 Task: Find connections with filter location Carepa with filter topic #blockchainwith filter profile language French with filter current company Wipro with filter school Delhi Public School, Ranchi with filter industry Hospitals and Health Care with filter service category Customer Service with filter keywords title Hospital Volunteer
Action: Mouse moved to (505, 70)
Screenshot: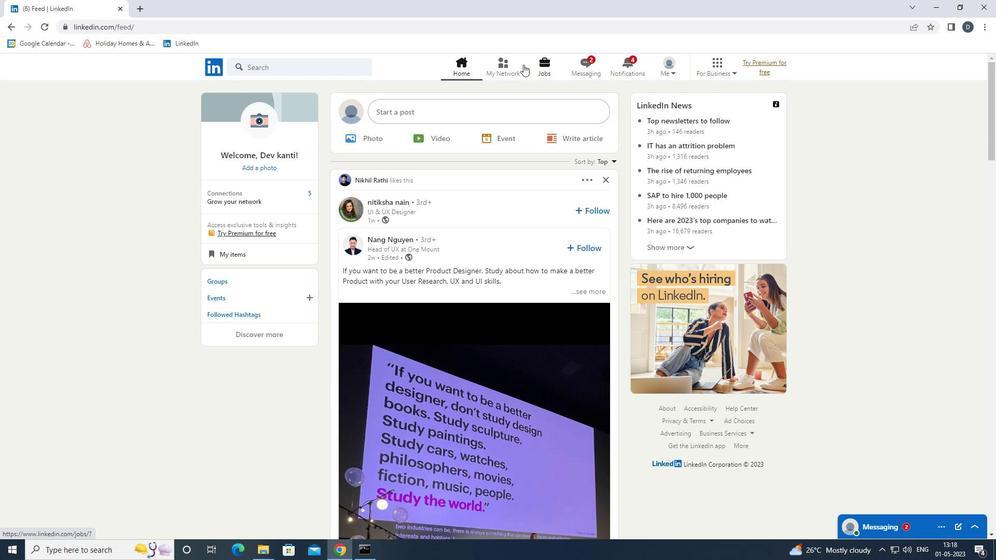 
Action: Mouse pressed left at (505, 70)
Screenshot: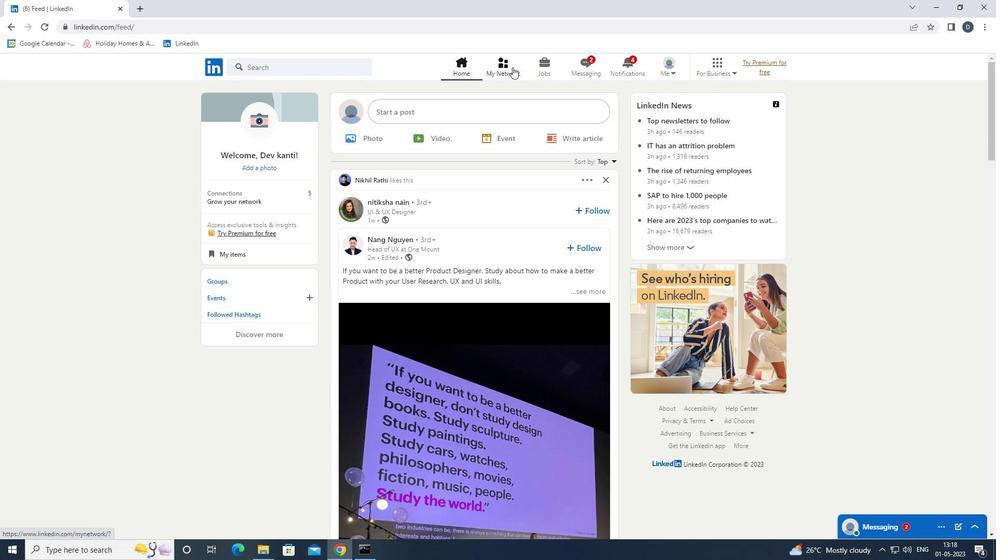 
Action: Mouse moved to (340, 119)
Screenshot: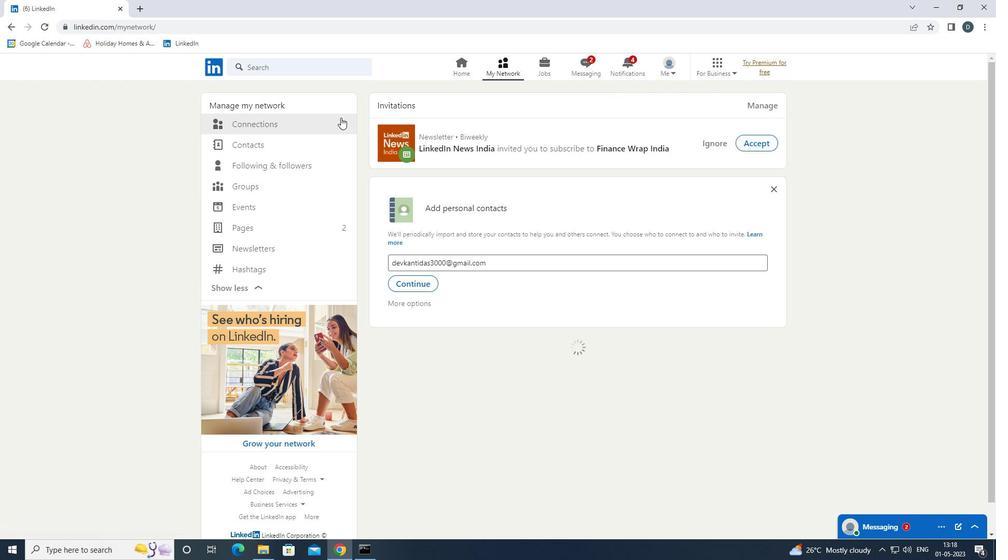 
Action: Mouse pressed left at (340, 119)
Screenshot: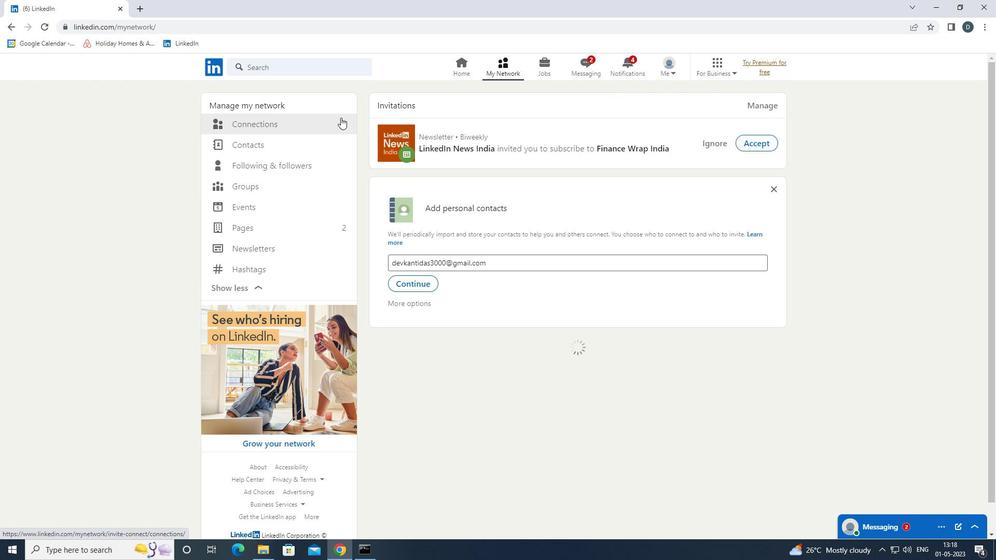 
Action: Mouse moved to (344, 126)
Screenshot: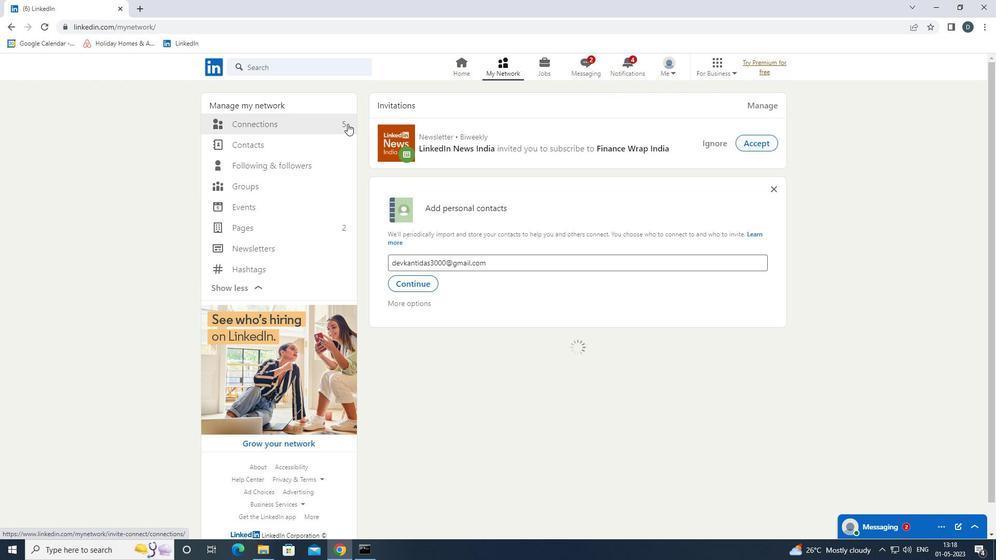 
Action: Mouse pressed left at (344, 126)
Screenshot: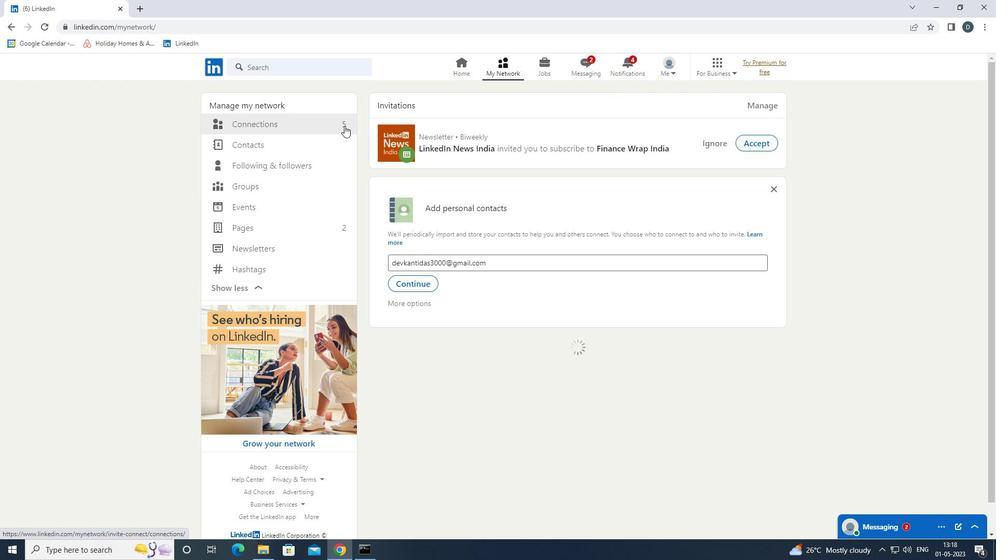 
Action: Mouse moved to (578, 125)
Screenshot: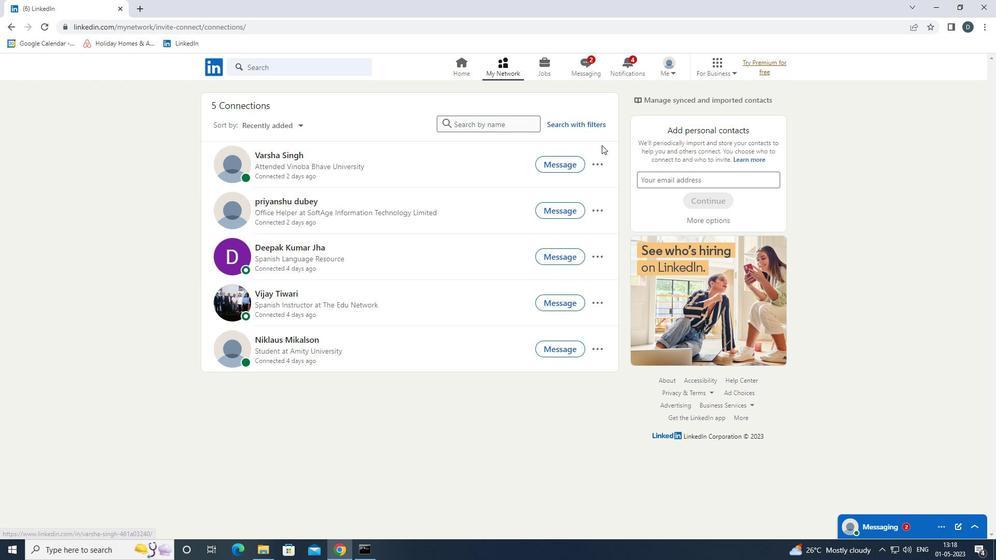 
Action: Mouse pressed left at (578, 125)
Screenshot: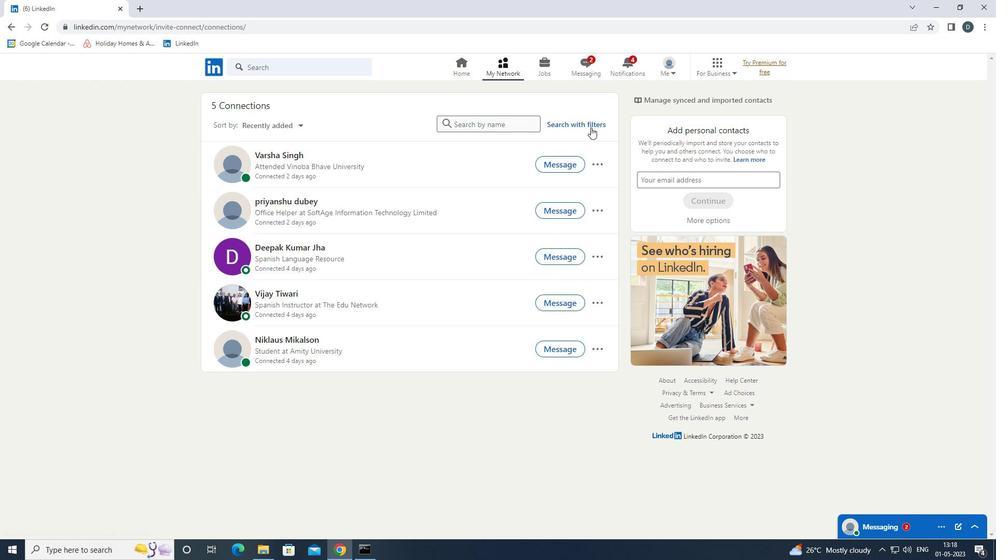 
Action: Mouse moved to (540, 98)
Screenshot: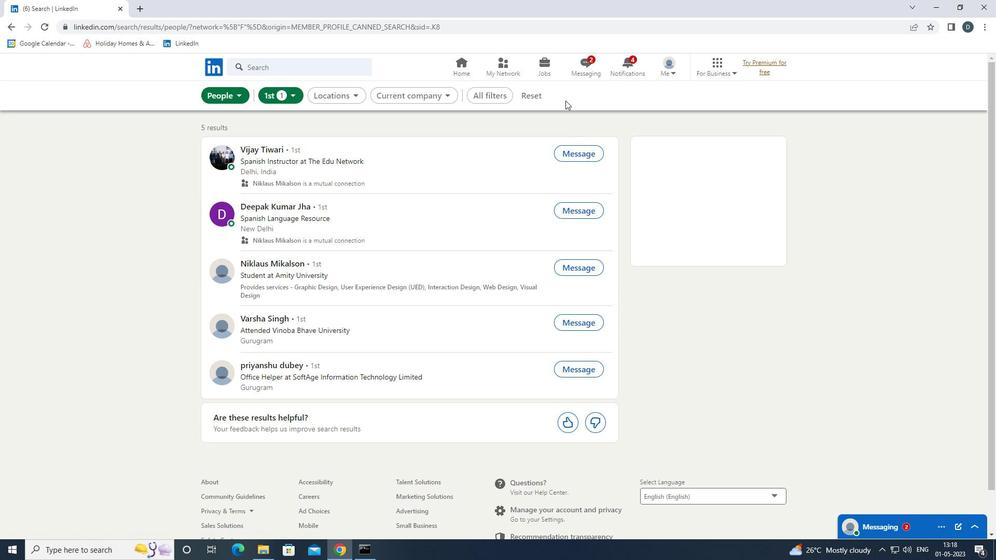 
Action: Mouse pressed left at (540, 98)
Screenshot: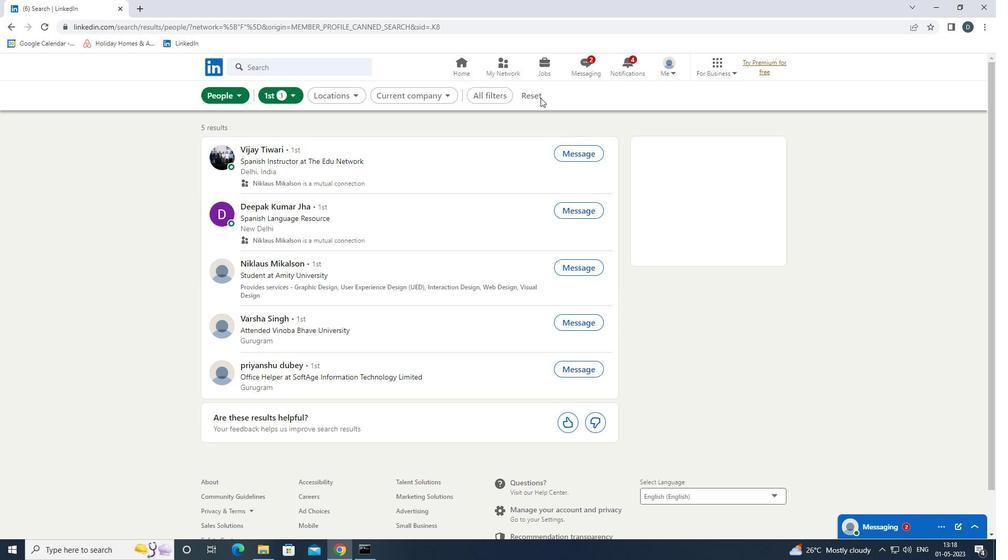 
Action: Mouse moved to (508, 93)
Screenshot: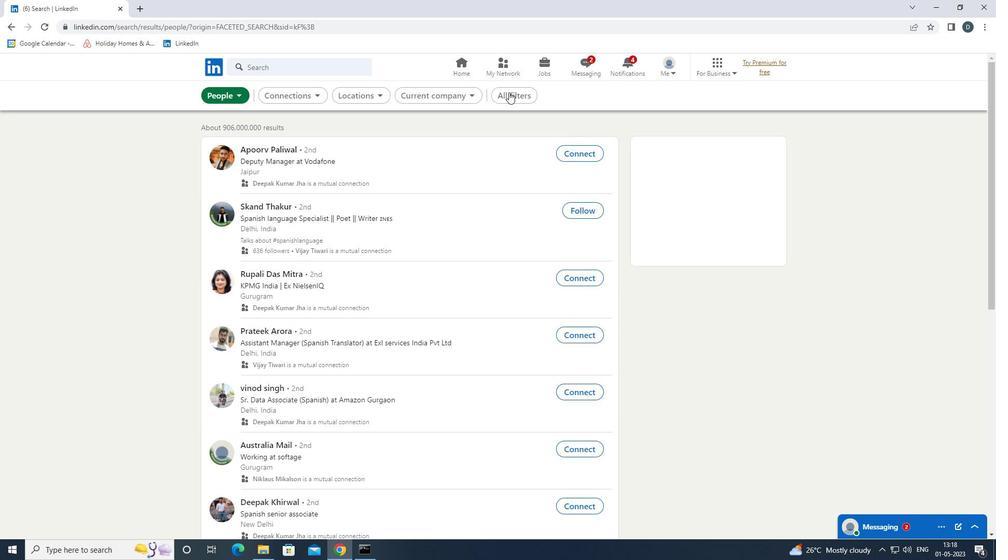 
Action: Mouse pressed left at (508, 93)
Screenshot: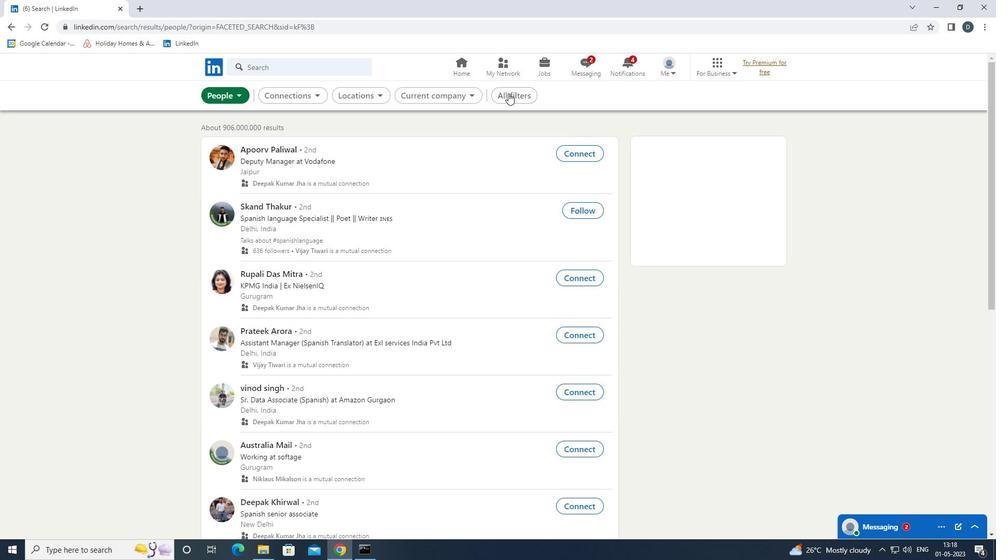 
Action: Mouse moved to (836, 251)
Screenshot: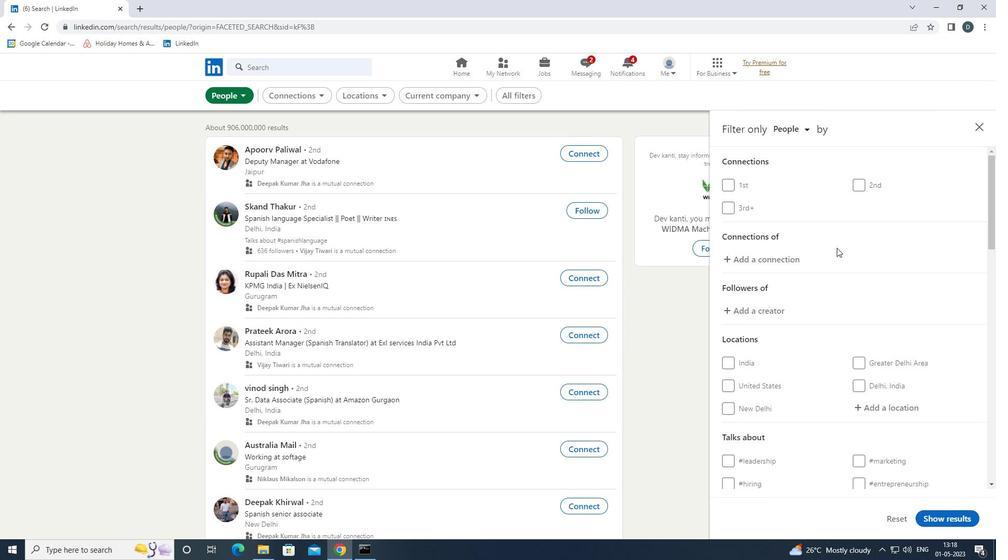 
Action: Mouse scrolled (836, 250) with delta (0, 0)
Screenshot: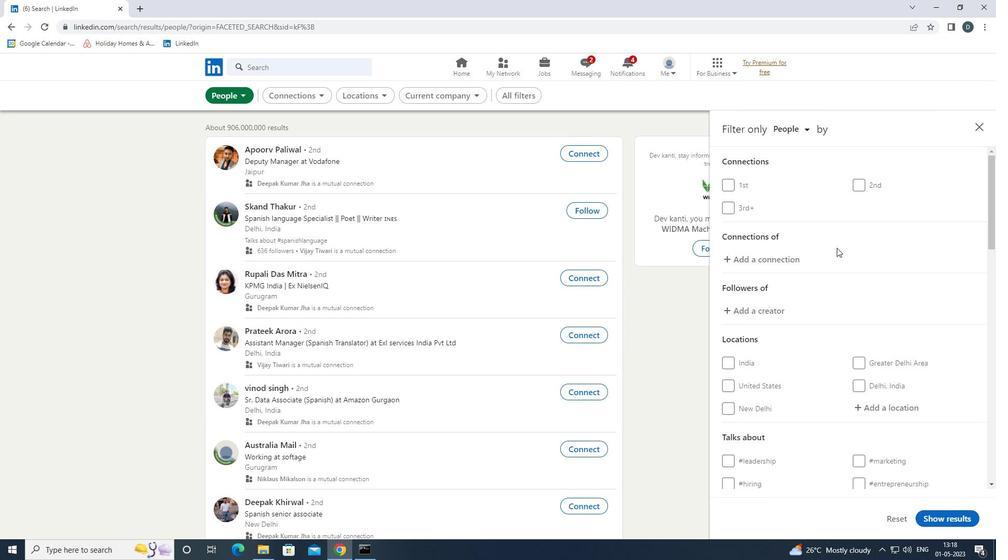 
Action: Mouse moved to (836, 253)
Screenshot: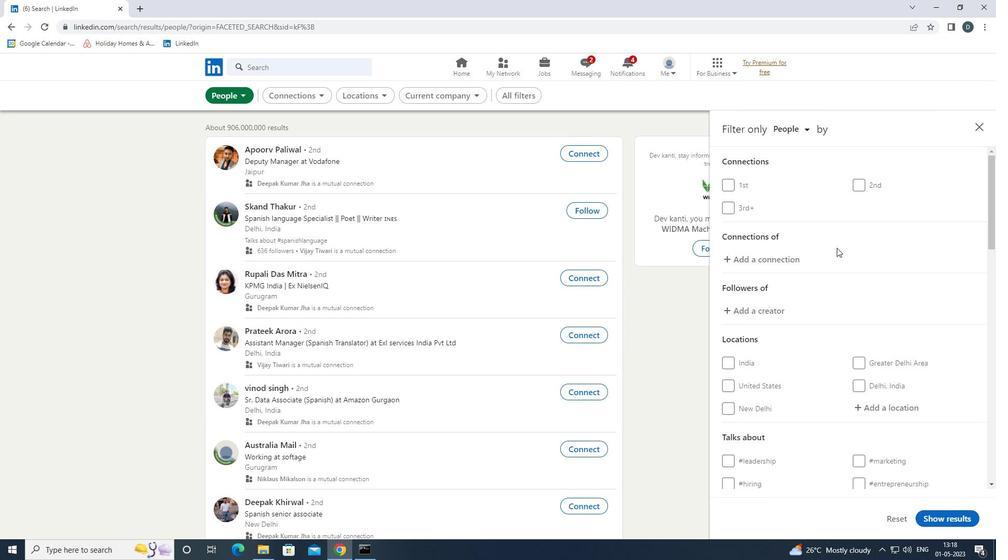 
Action: Mouse scrolled (836, 252) with delta (0, 0)
Screenshot: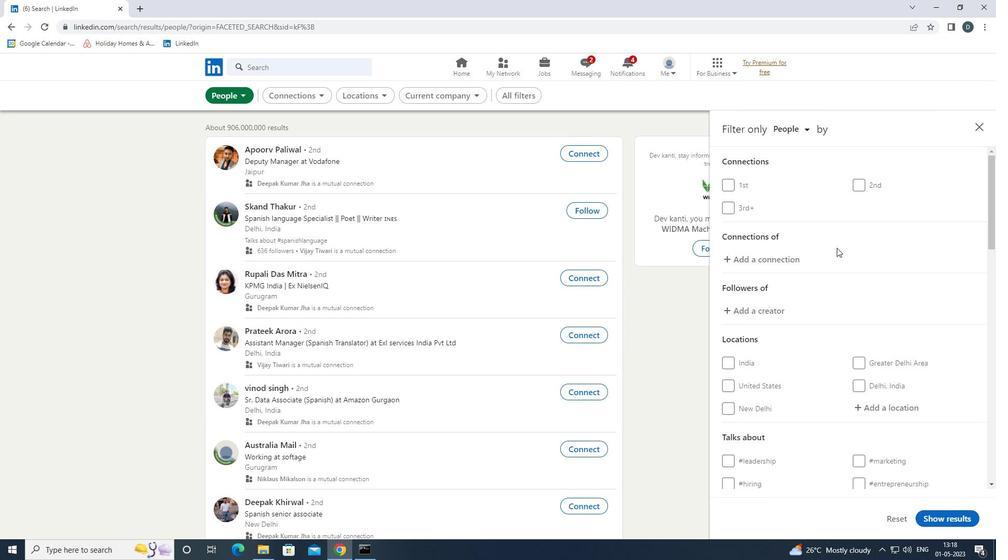 
Action: Mouse moved to (836, 254)
Screenshot: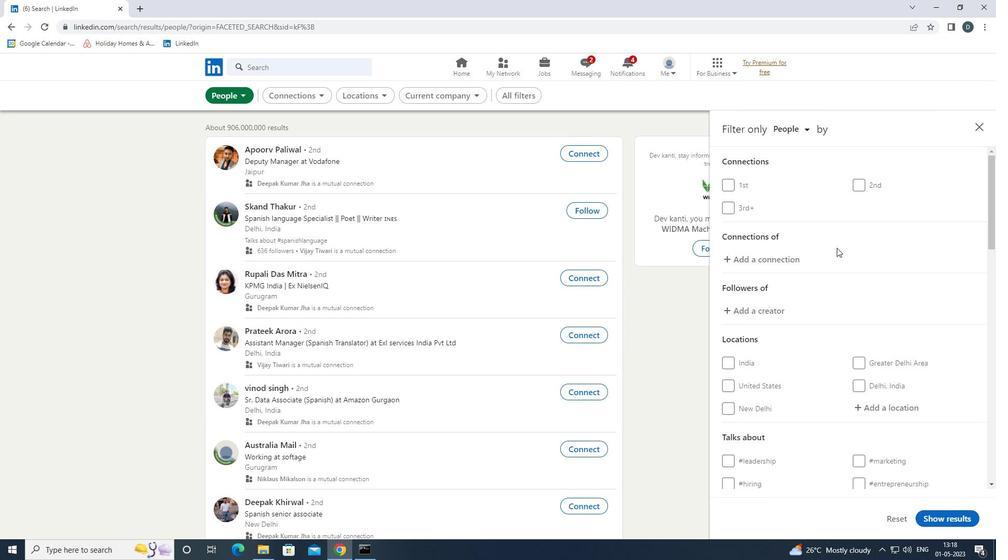 
Action: Mouse scrolled (836, 254) with delta (0, 0)
Screenshot: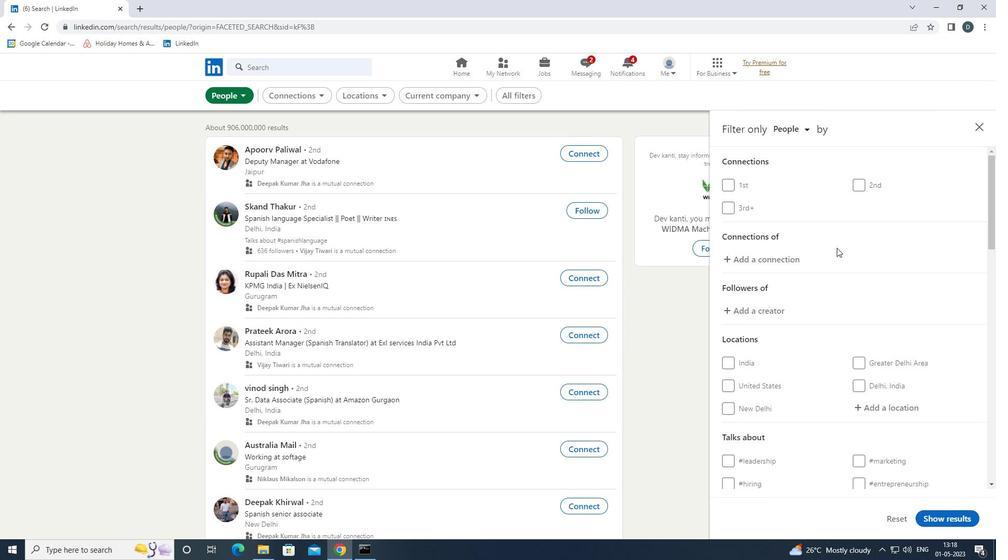 
Action: Mouse moved to (909, 240)
Screenshot: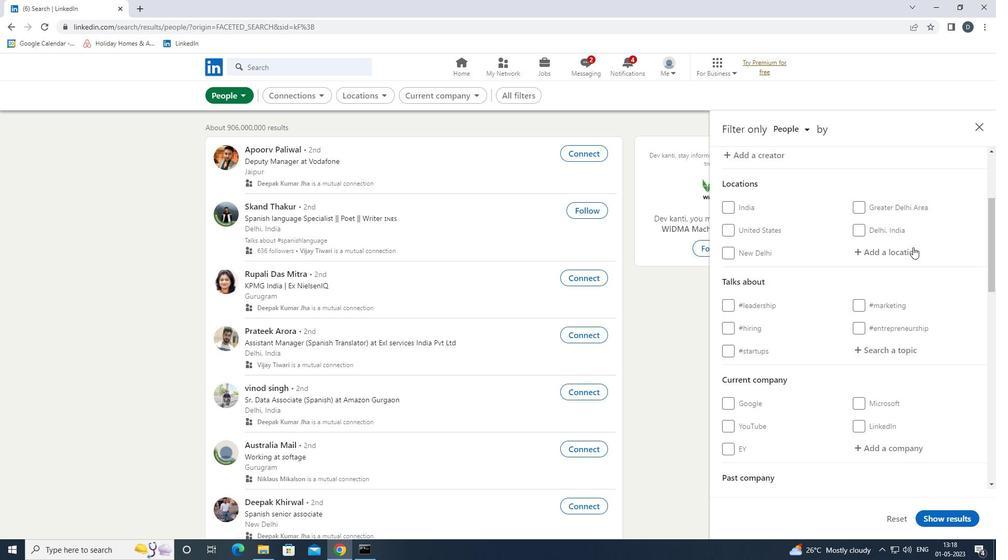 
Action: Mouse pressed left at (909, 240)
Screenshot: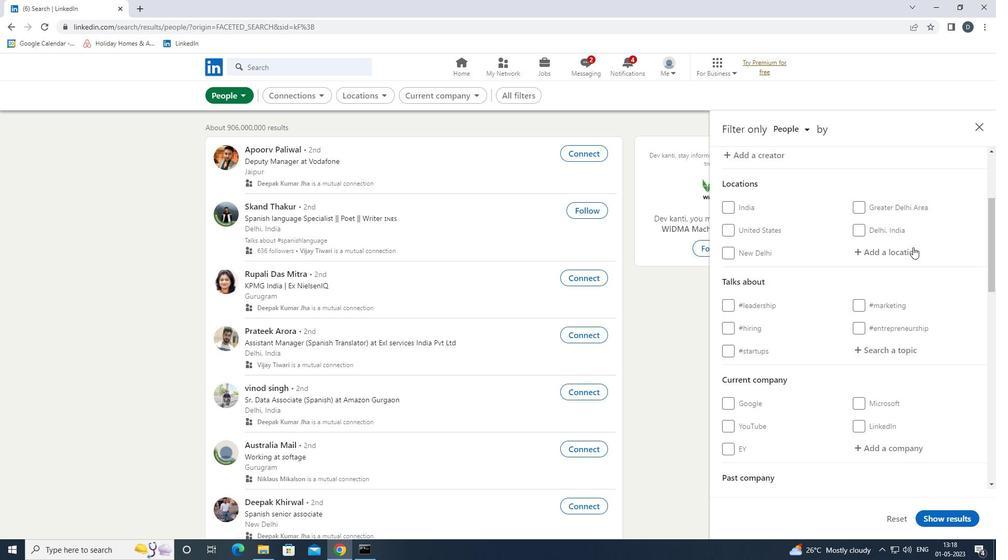 
Action: Mouse moved to (899, 254)
Screenshot: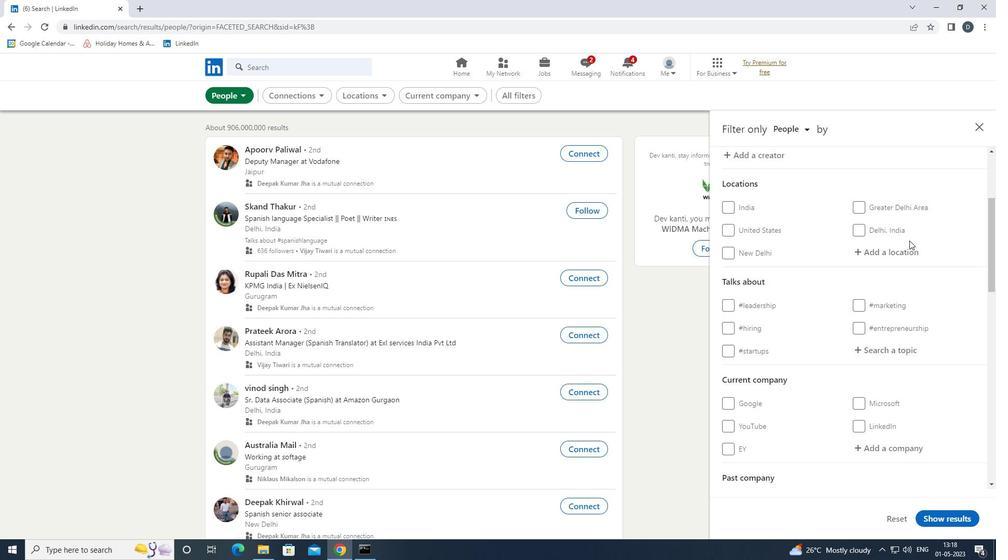 
Action: Mouse pressed left at (899, 254)
Screenshot: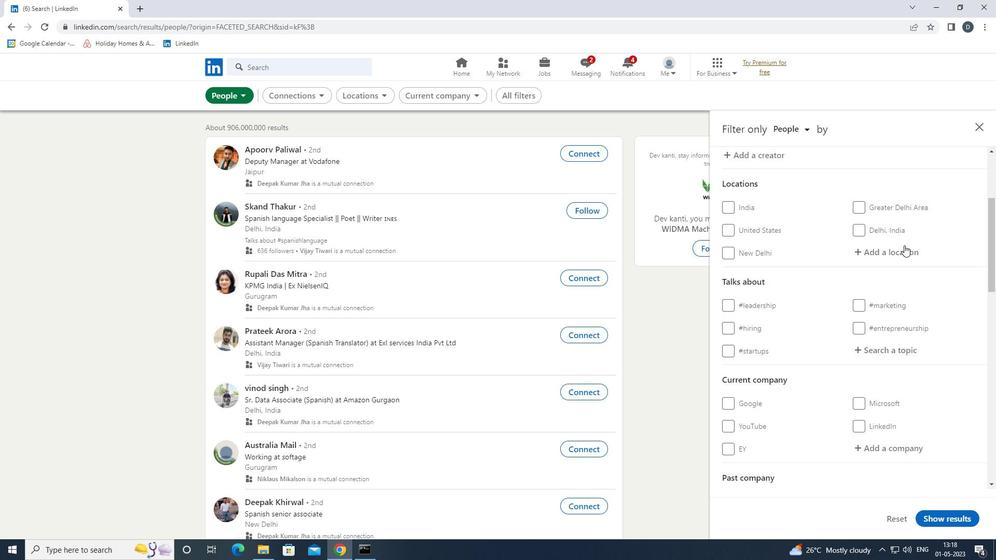
Action: Mouse moved to (897, 256)
Screenshot: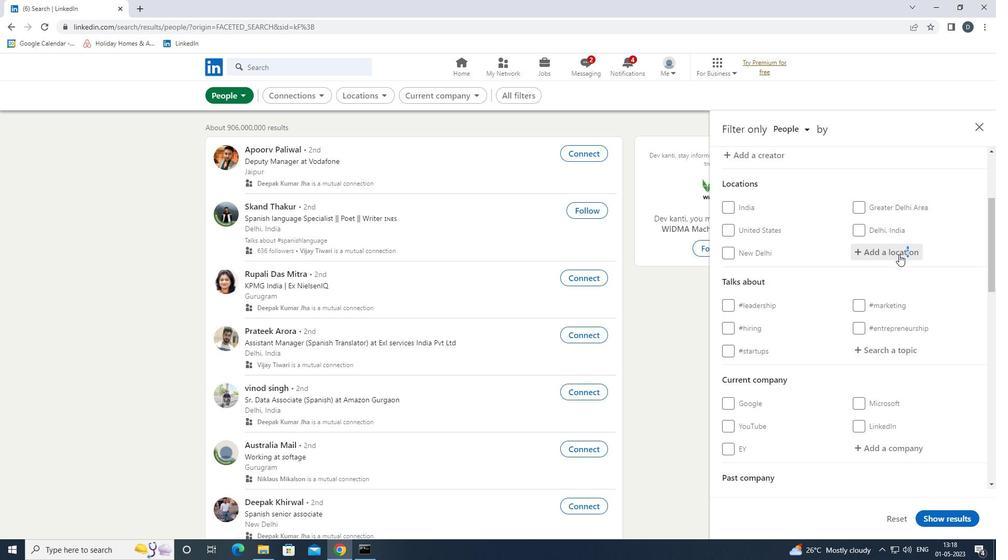 
Action: Key pressed <Key.shift>ctrl+CAREPA<Key.down><Key.enter>
Screenshot: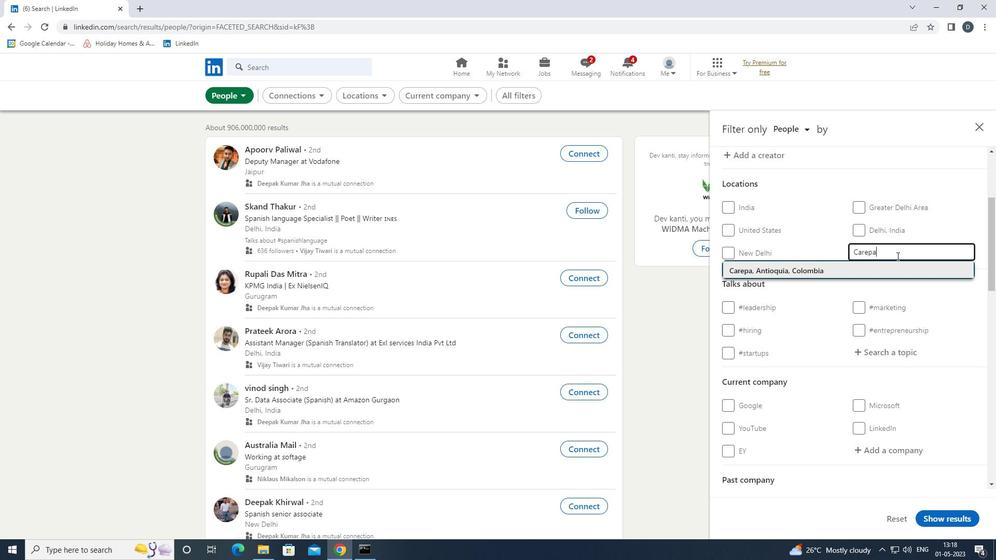
Action: Mouse moved to (896, 254)
Screenshot: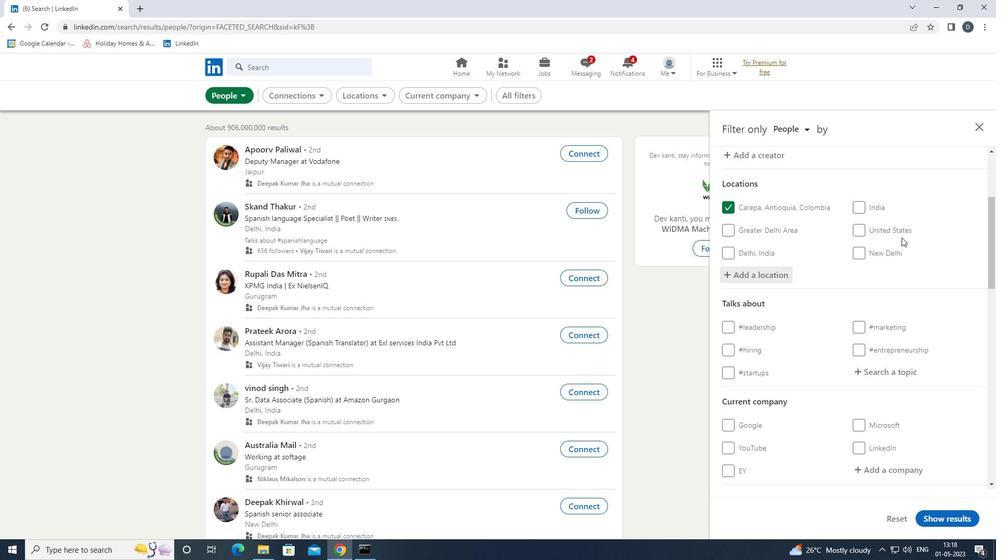 
Action: Mouse scrolled (896, 254) with delta (0, 0)
Screenshot: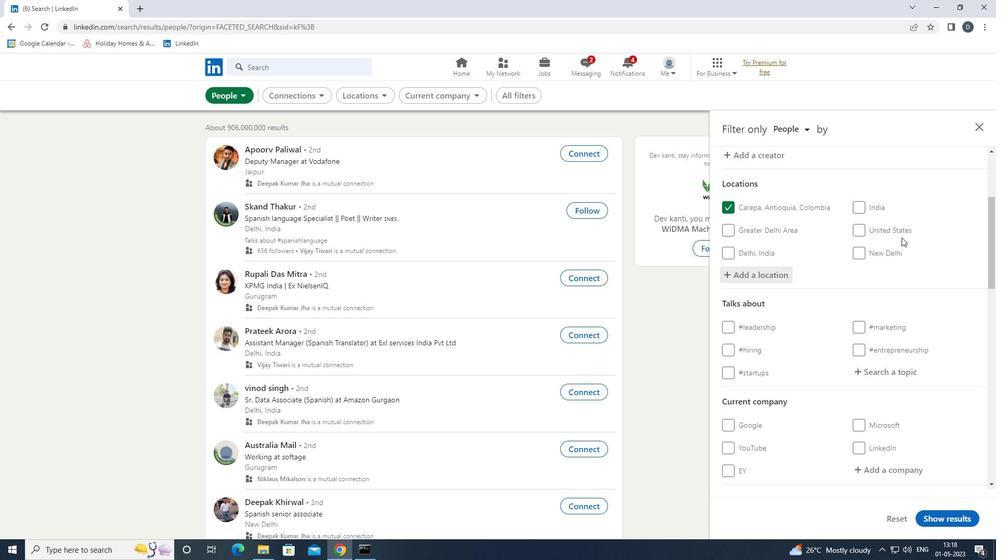 
Action: Mouse scrolled (896, 254) with delta (0, 0)
Screenshot: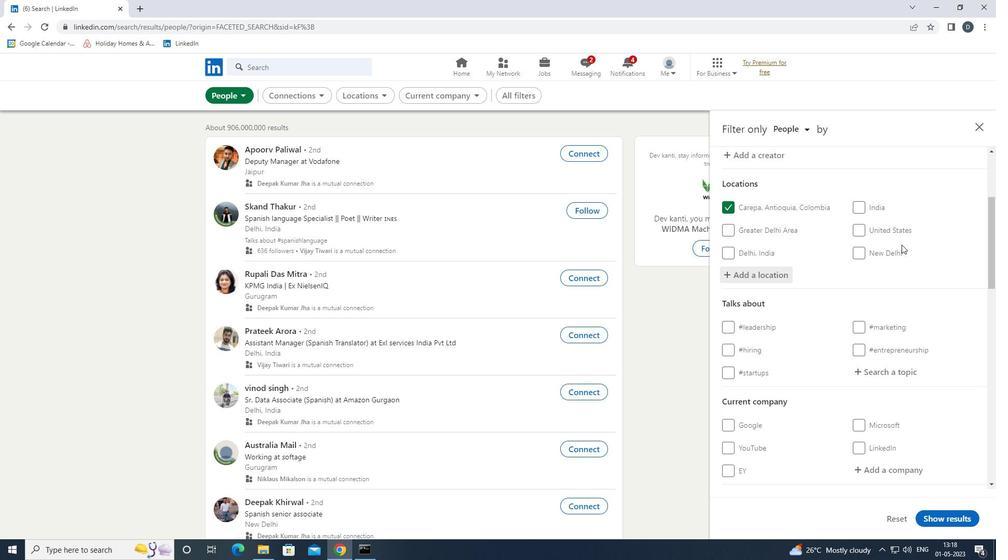 
Action: Mouse moved to (894, 274)
Screenshot: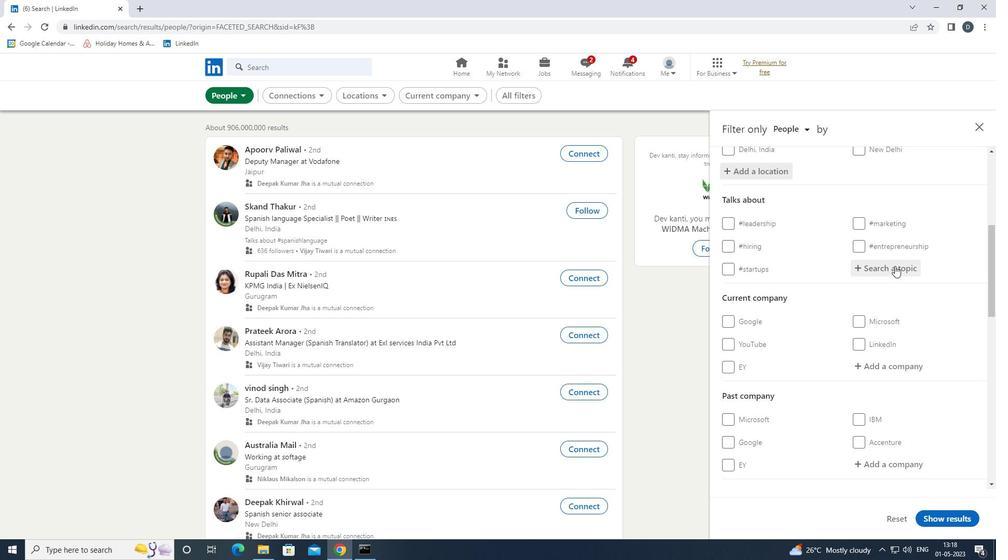 
Action: Mouse pressed left at (894, 274)
Screenshot: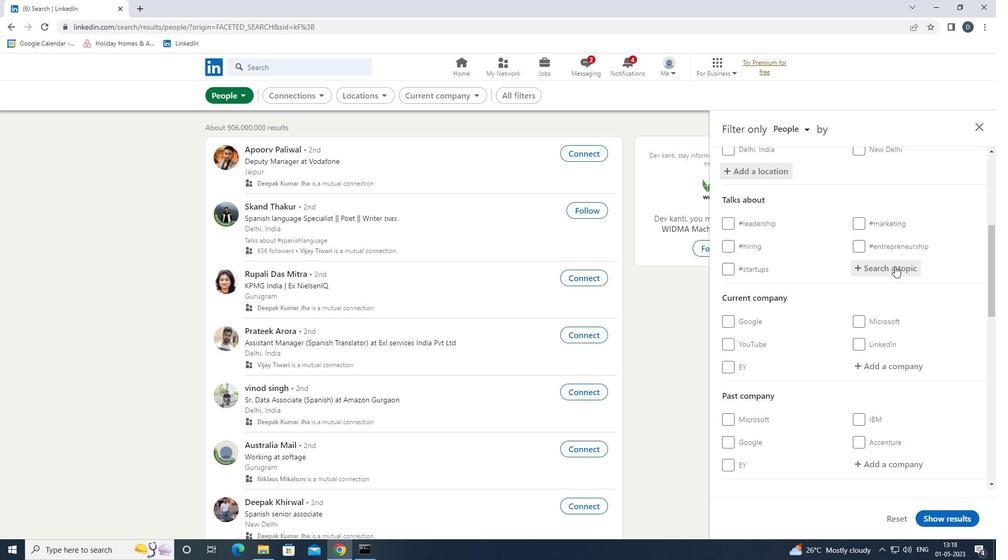 
Action: Key pressed BLOCKCHAIN
Screenshot: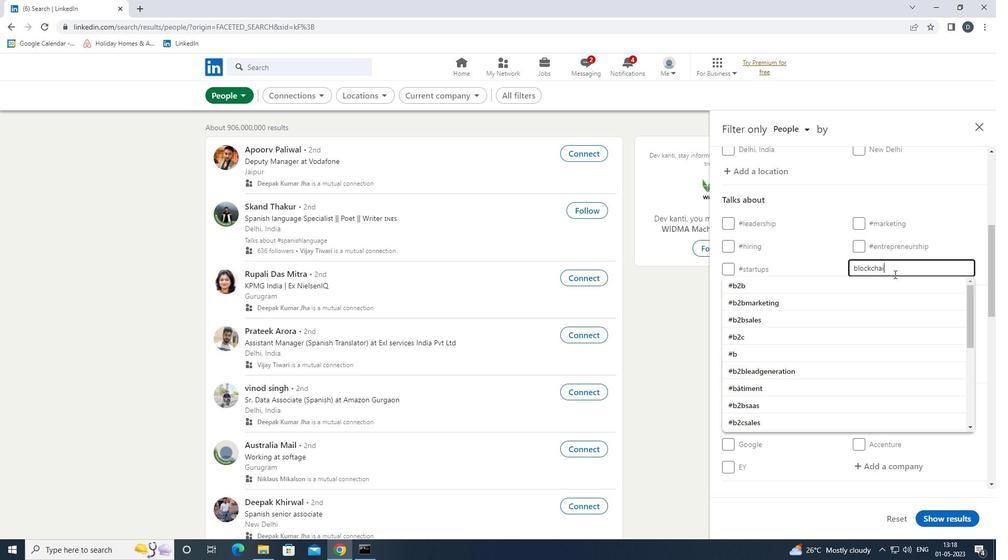 
Action: Mouse moved to (882, 282)
Screenshot: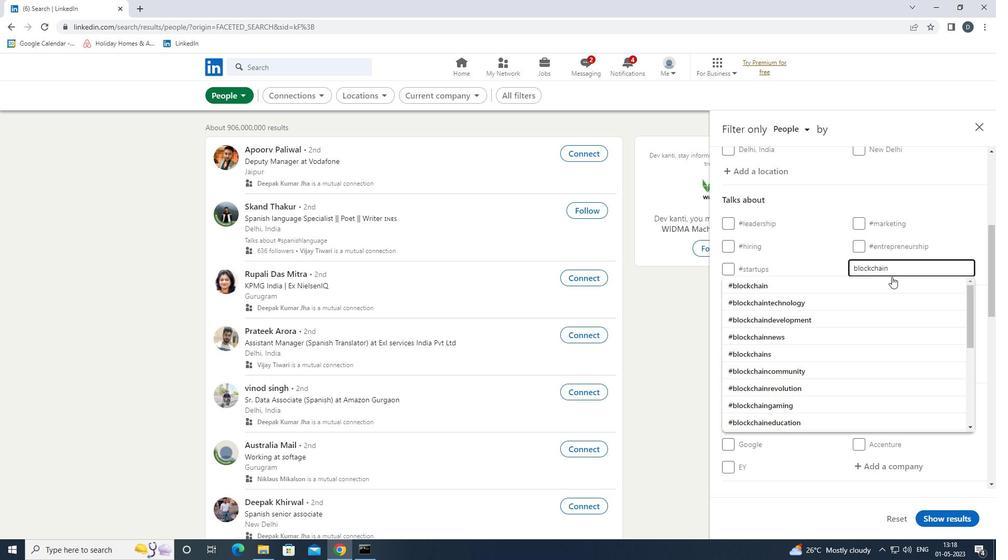 
Action: Mouse pressed left at (882, 282)
Screenshot: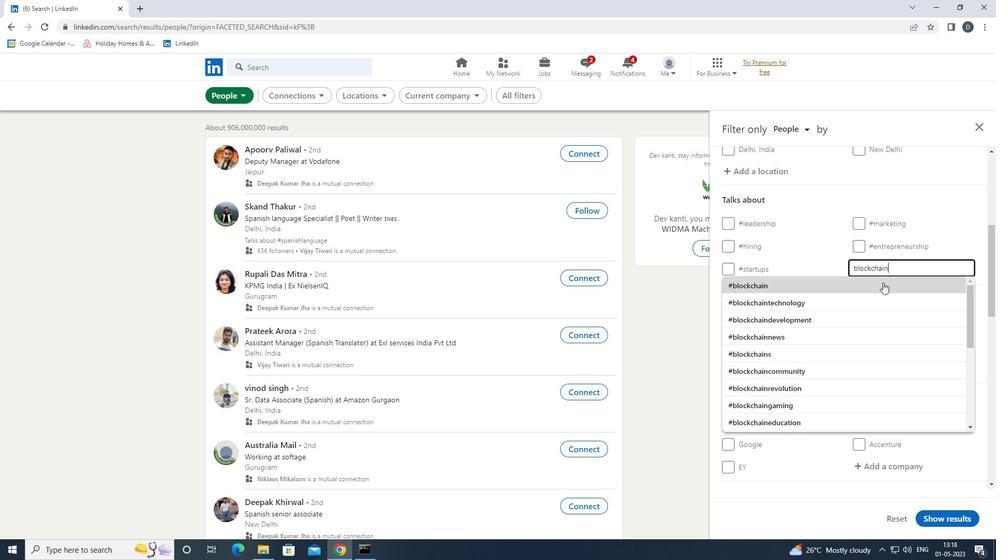 
Action: Mouse scrolled (882, 282) with delta (0, 0)
Screenshot: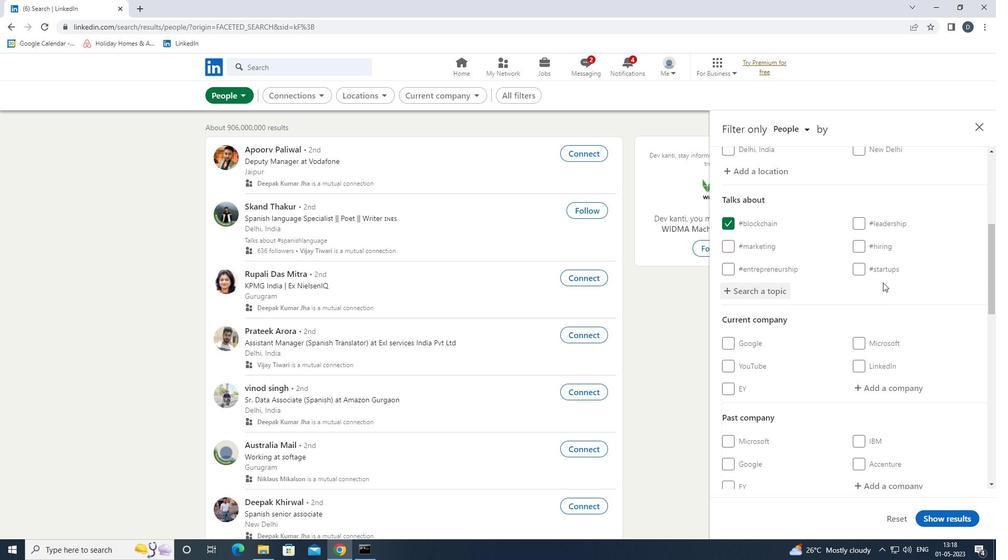 
Action: Mouse scrolled (882, 282) with delta (0, 0)
Screenshot: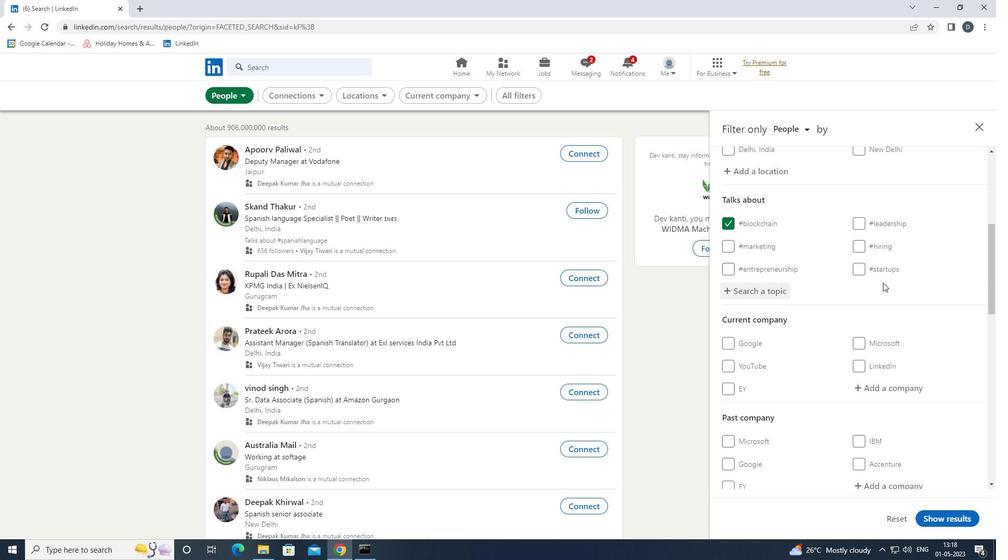 
Action: Mouse scrolled (882, 282) with delta (0, 0)
Screenshot: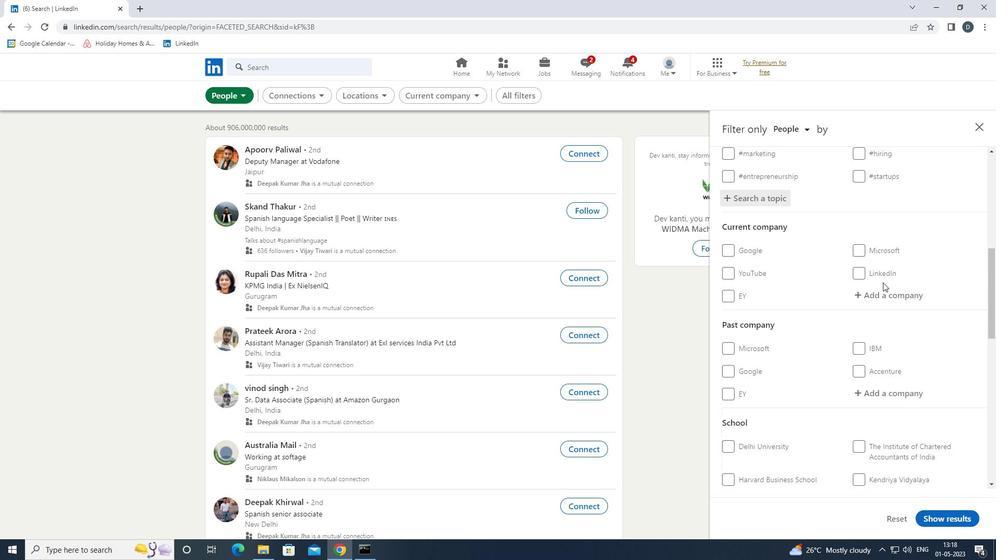 
Action: Mouse scrolled (882, 282) with delta (0, 0)
Screenshot: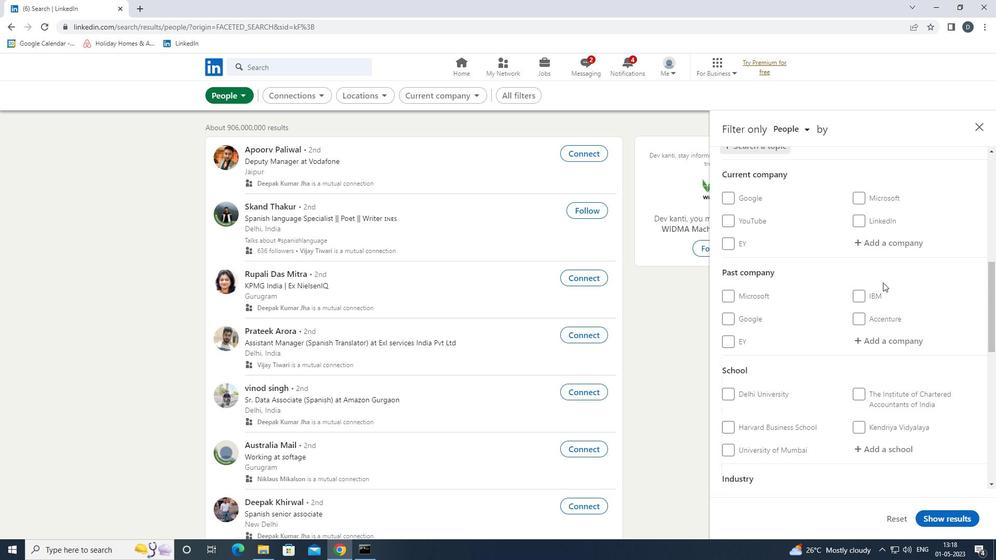 
Action: Mouse scrolled (882, 282) with delta (0, 0)
Screenshot: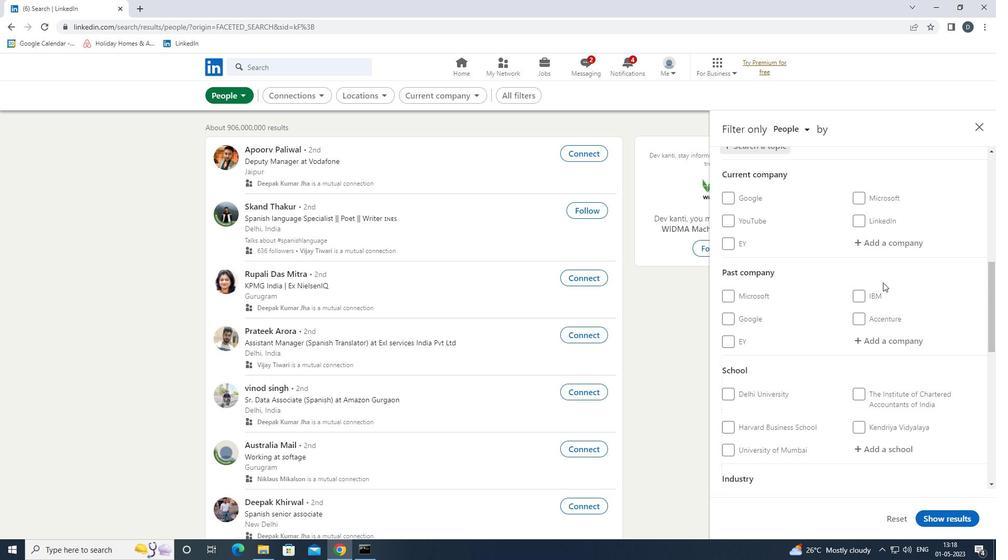 
Action: Mouse scrolled (882, 282) with delta (0, 0)
Screenshot: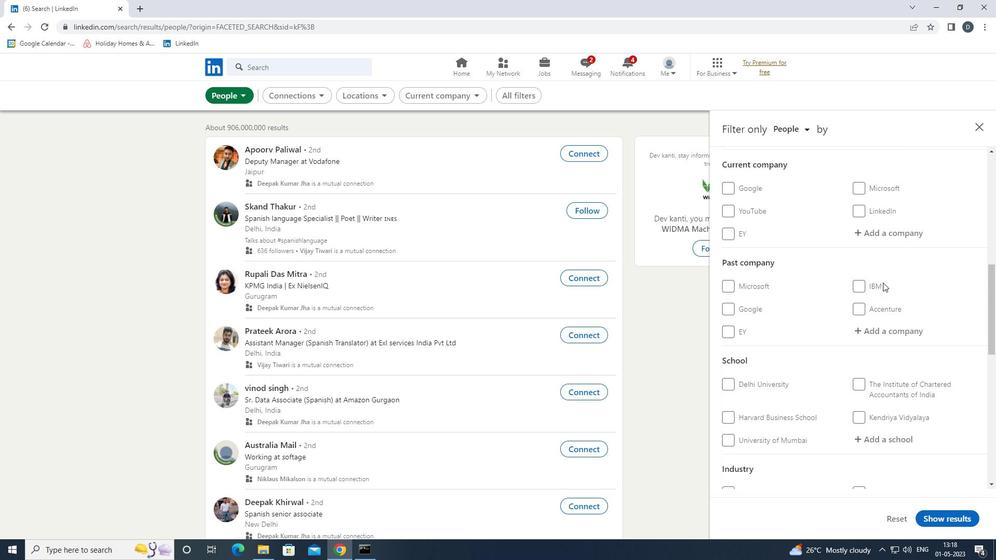 
Action: Mouse scrolled (882, 282) with delta (0, 0)
Screenshot: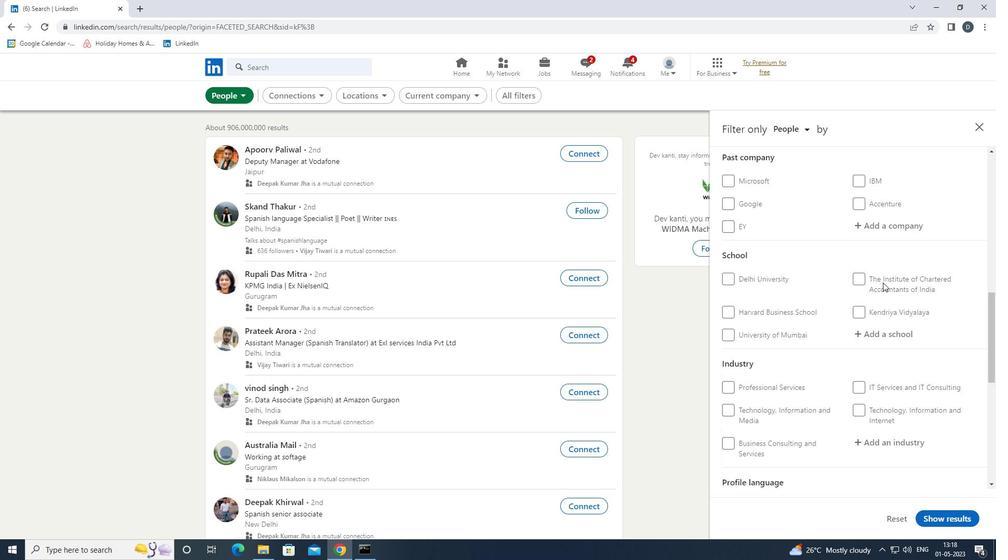 
Action: Mouse scrolled (882, 282) with delta (0, 0)
Screenshot: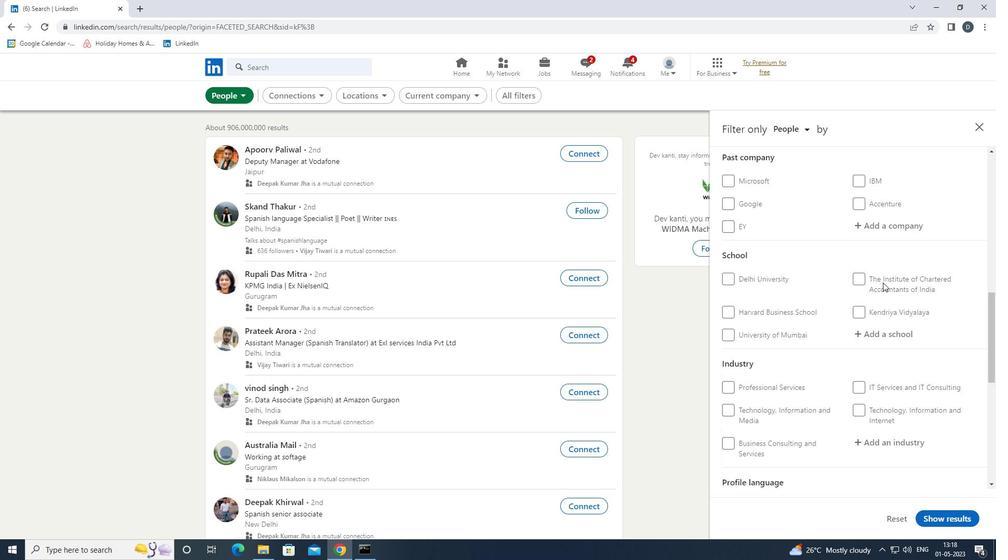 
Action: Mouse scrolled (882, 282) with delta (0, 0)
Screenshot: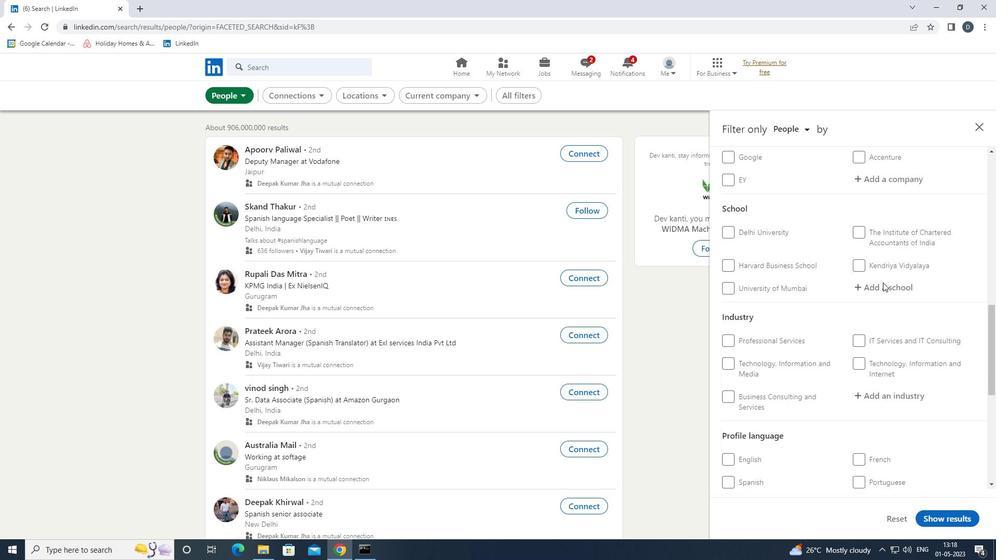 
Action: Mouse moved to (861, 301)
Screenshot: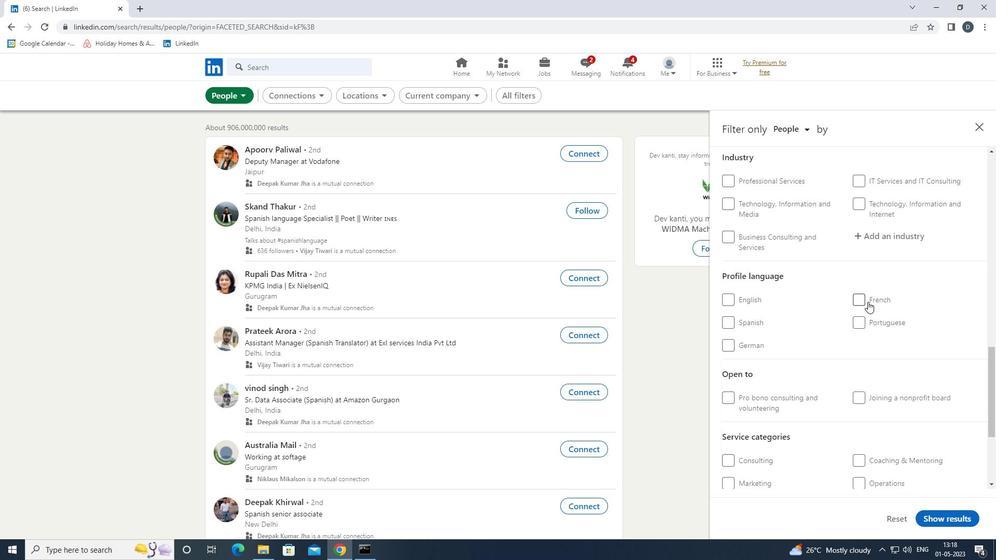 
Action: Mouse pressed left at (861, 301)
Screenshot: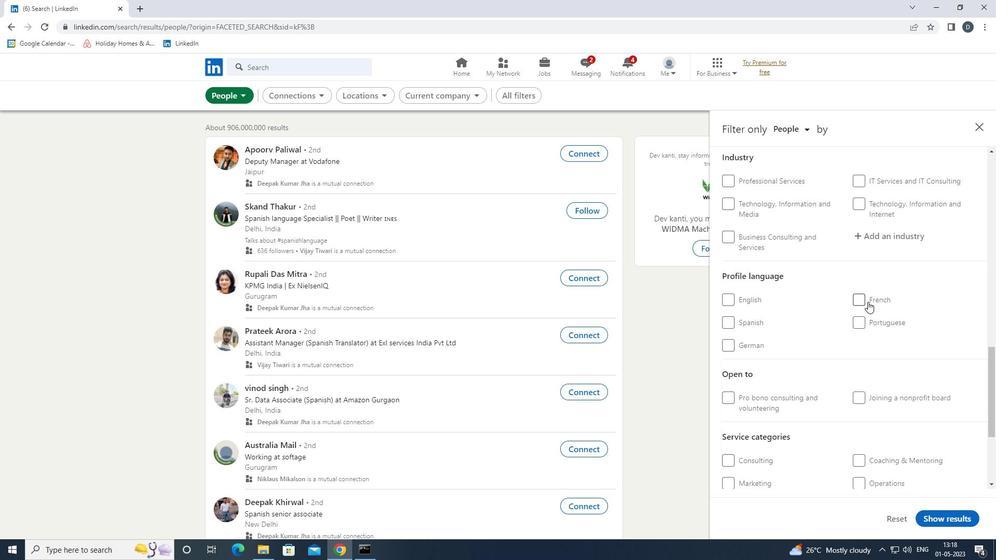 
Action: Mouse scrolled (861, 301) with delta (0, 0)
Screenshot: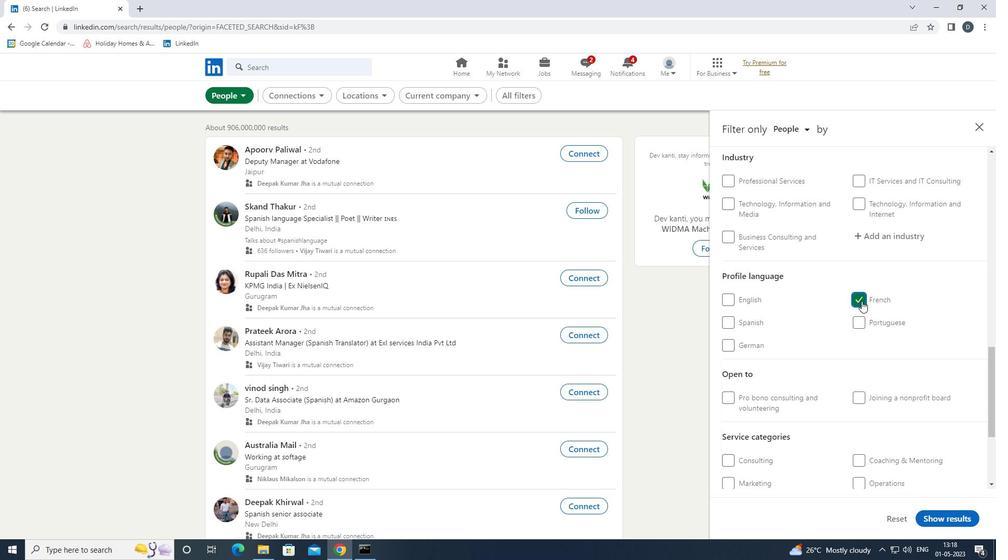 
Action: Mouse scrolled (861, 301) with delta (0, 0)
Screenshot: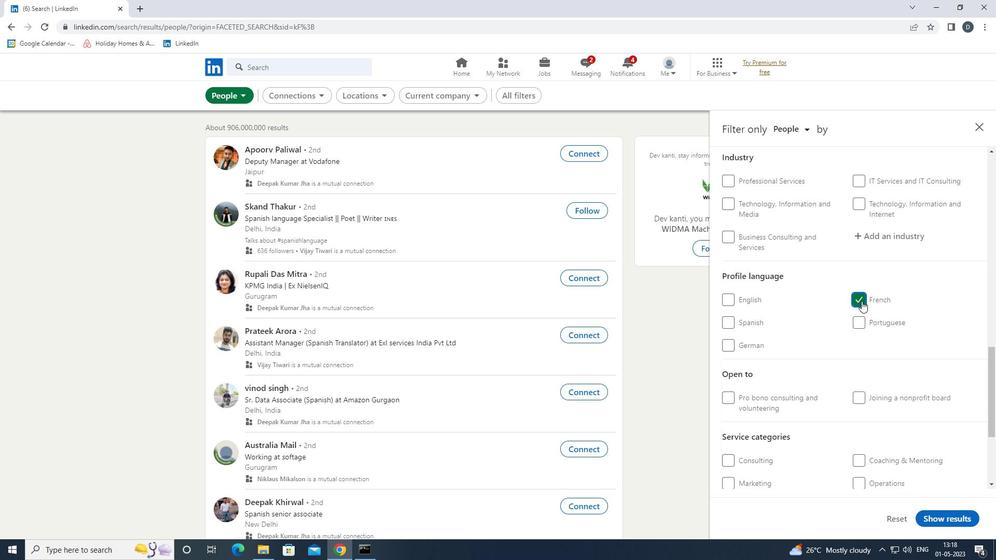 
Action: Mouse scrolled (861, 301) with delta (0, 0)
Screenshot: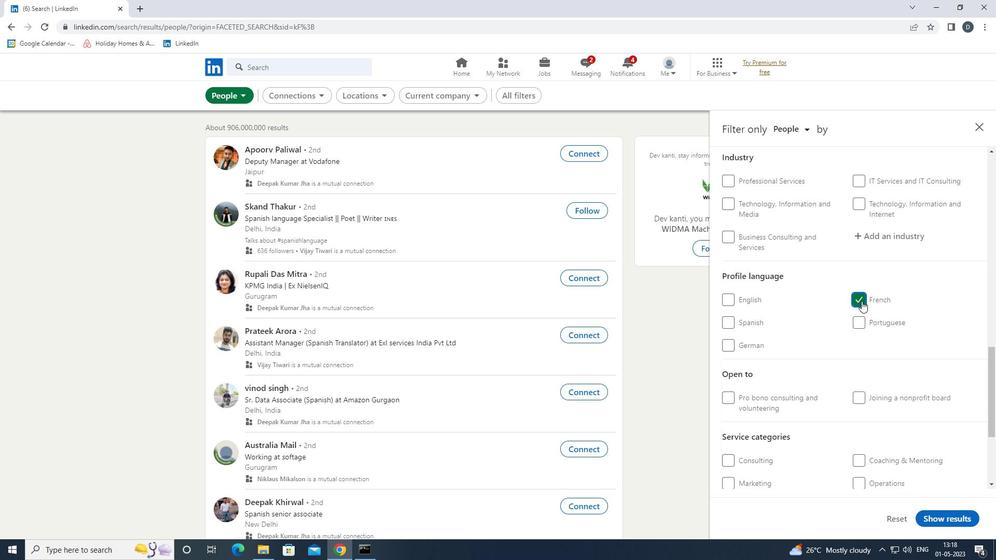 
Action: Mouse scrolled (861, 301) with delta (0, 0)
Screenshot: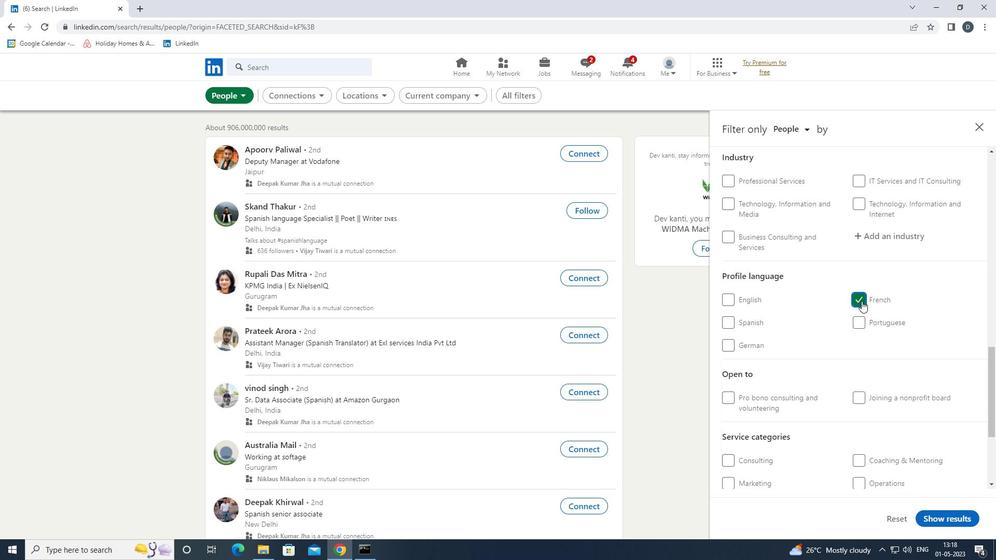 
Action: Mouse scrolled (861, 301) with delta (0, 0)
Screenshot: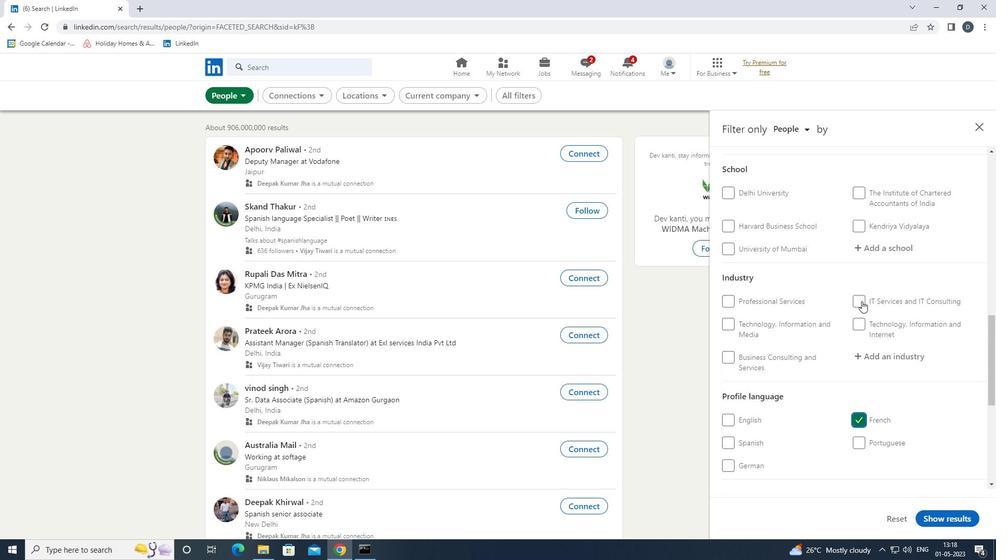 
Action: Mouse scrolled (861, 301) with delta (0, 0)
Screenshot: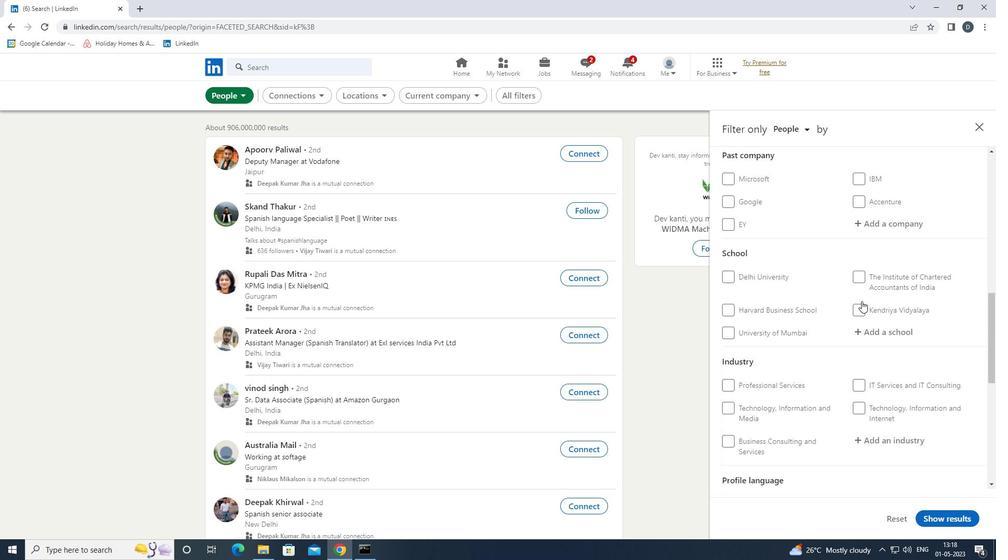 
Action: Mouse moved to (886, 237)
Screenshot: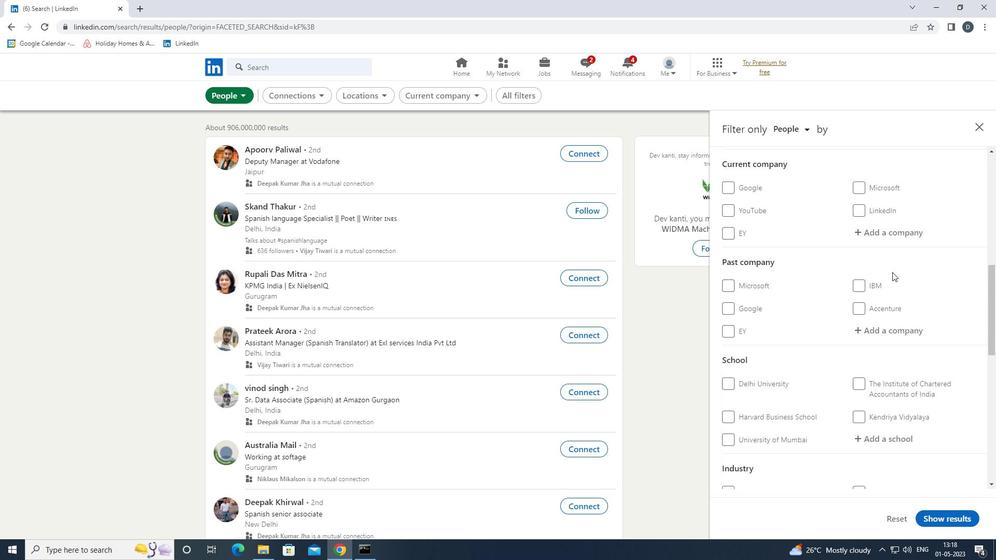 
Action: Mouse pressed left at (886, 237)
Screenshot: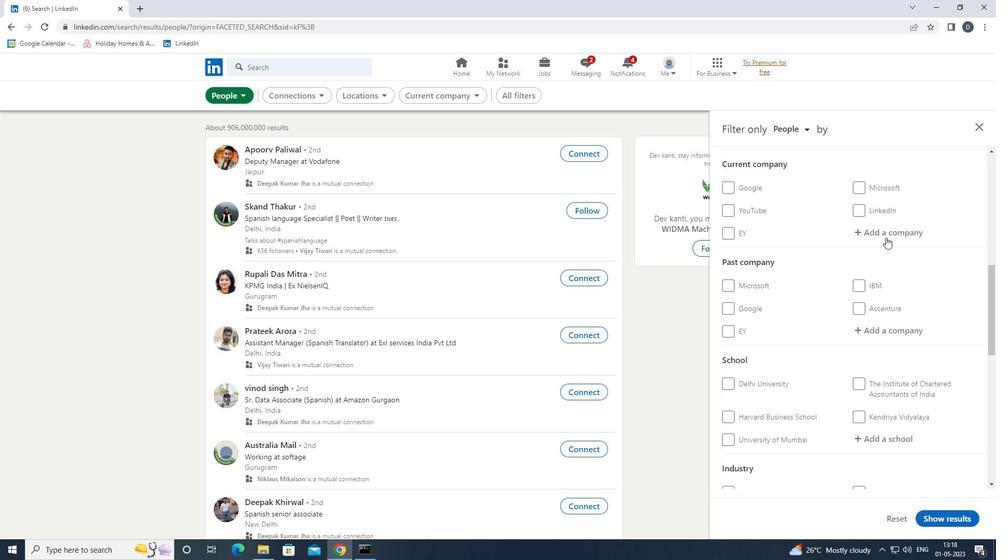 
Action: Key pressed <Key.shift><Key.shift><Key.shift><Key.shift>WIPRO<Key.down><Key.enter>
Screenshot: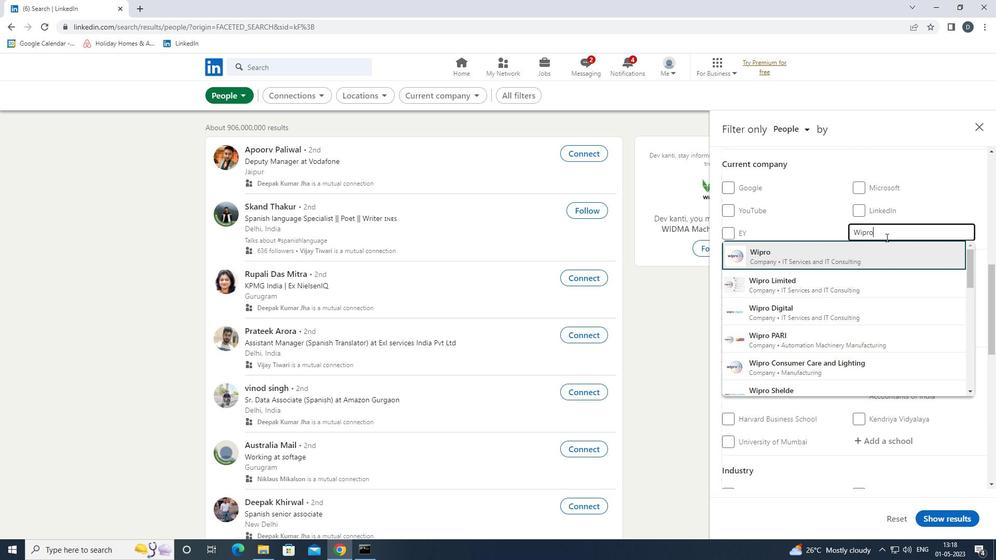 
Action: Mouse scrolled (886, 237) with delta (0, 0)
Screenshot: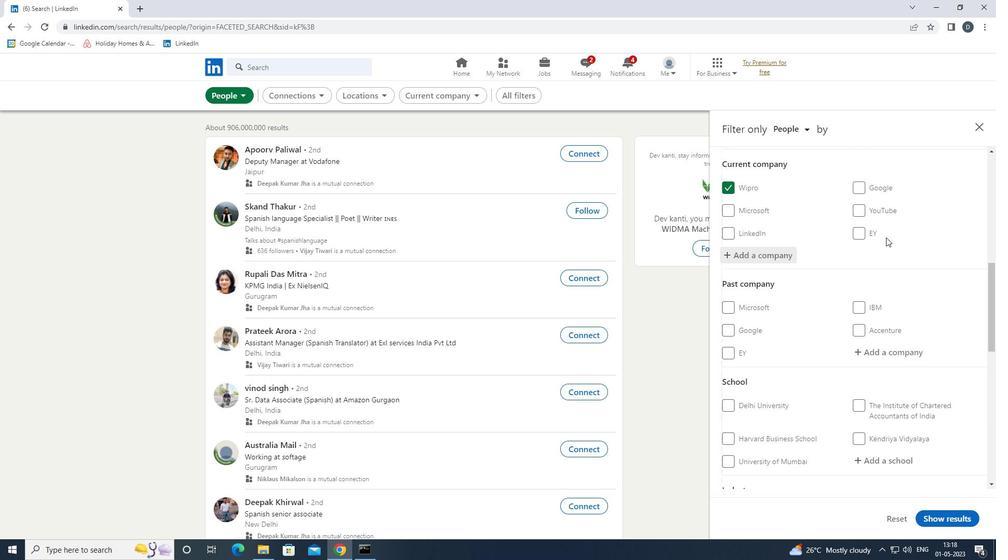 
Action: Mouse scrolled (886, 237) with delta (0, 0)
Screenshot: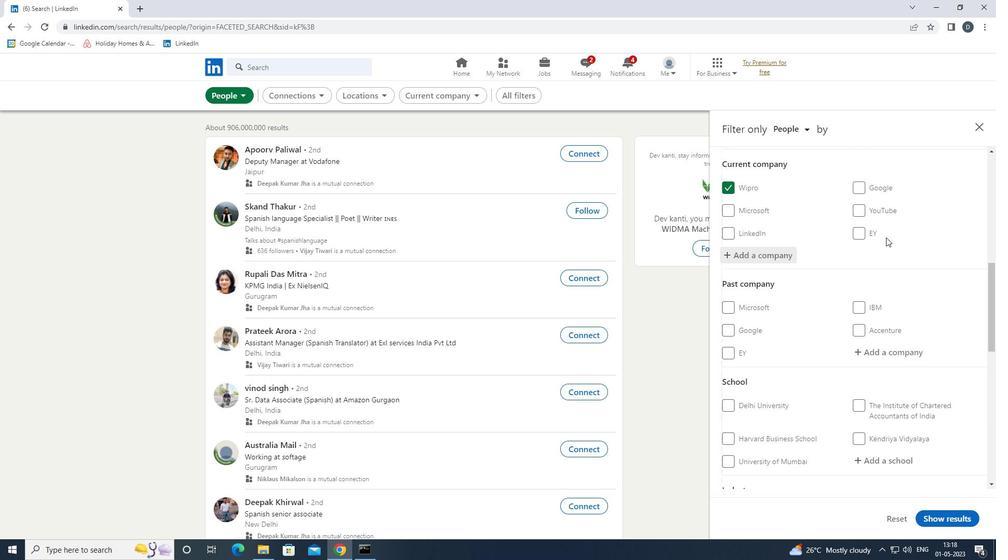 
Action: Mouse scrolled (886, 237) with delta (0, 0)
Screenshot: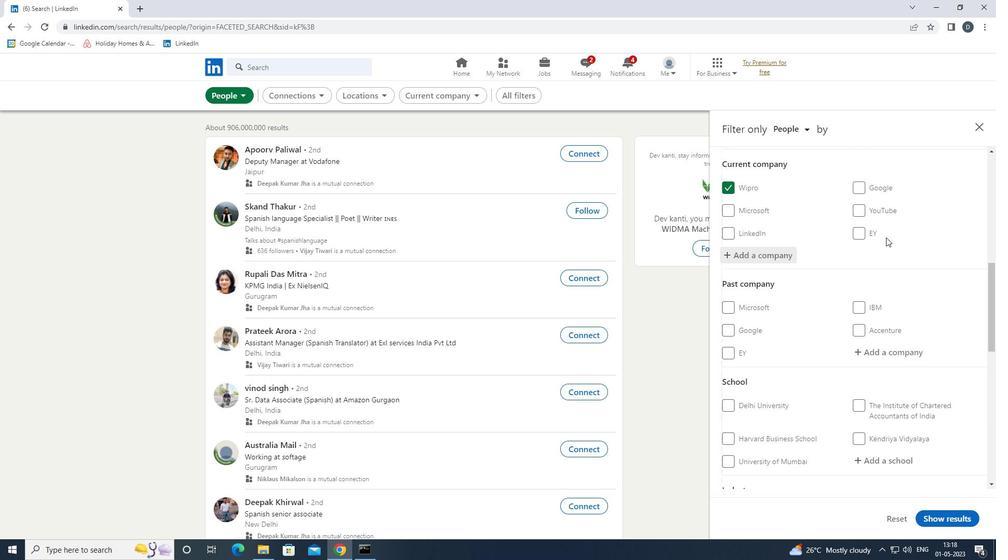
Action: Mouse moved to (900, 299)
Screenshot: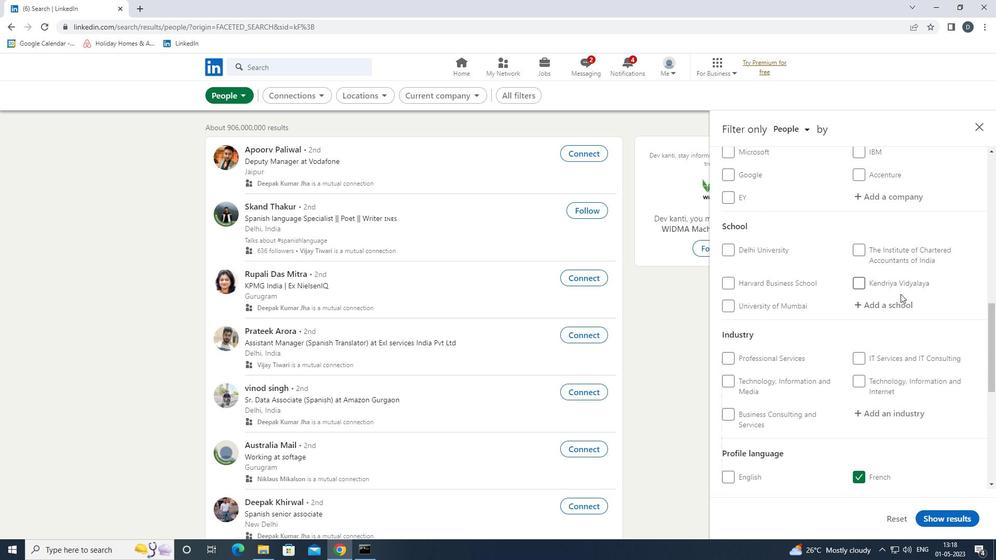 
Action: Mouse pressed left at (900, 299)
Screenshot: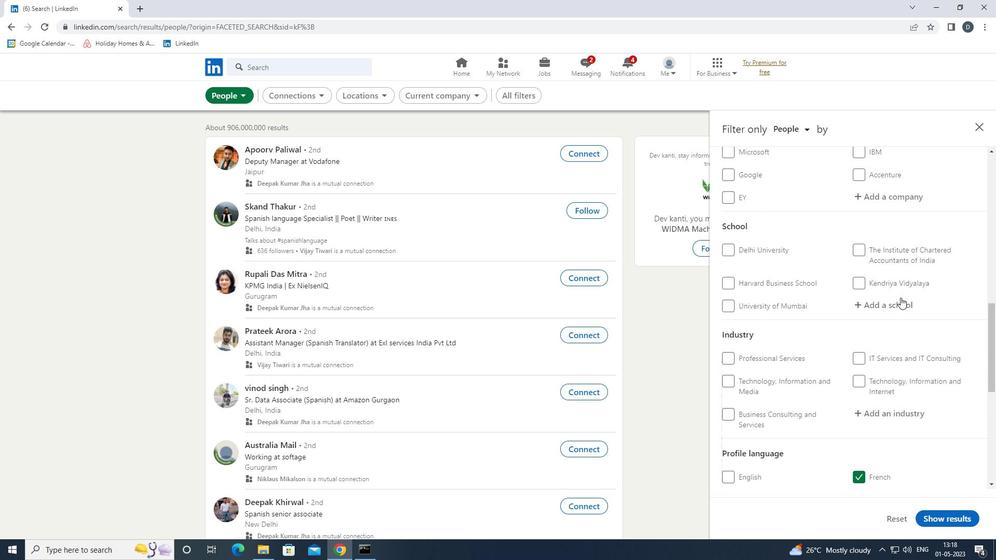 
Action: Mouse moved to (900, 300)
Screenshot: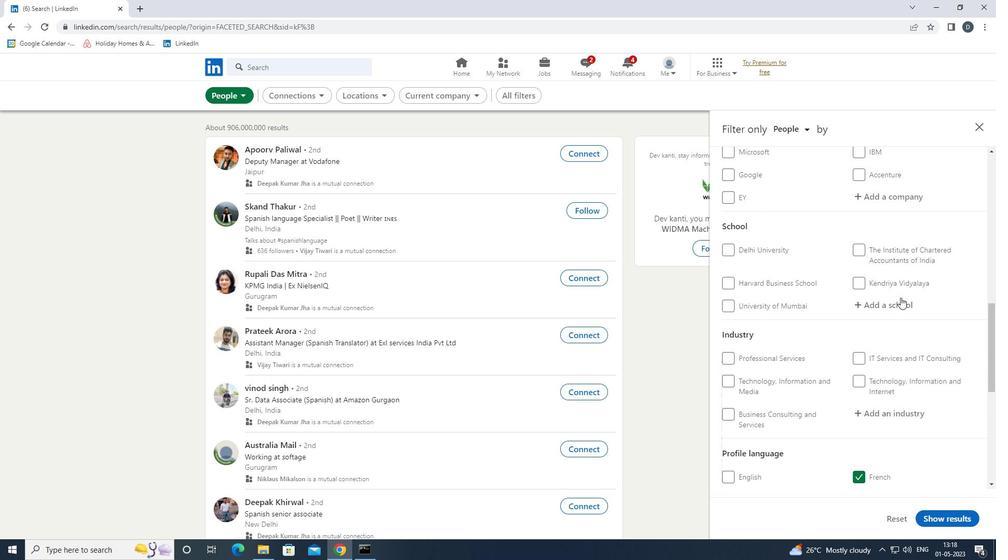 
Action: Key pressed <Key.shift>DELHI<Key.space><Key.shift>PUBLIC<Key.space><Key.shift>SCHOOL<Key.space><Key.backspace>,<Key.space><Key.shift>RANCHI
Screenshot: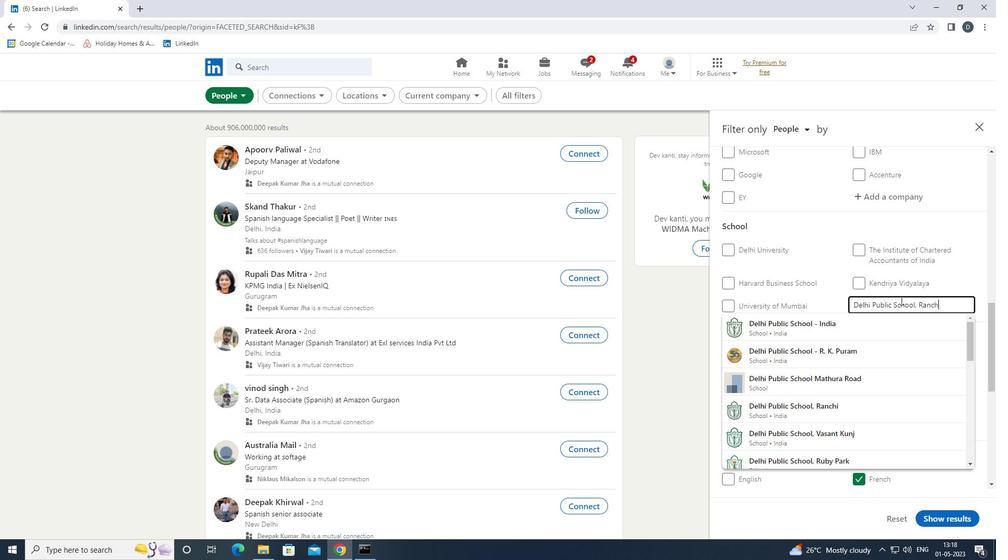
Action: Mouse moved to (884, 335)
Screenshot: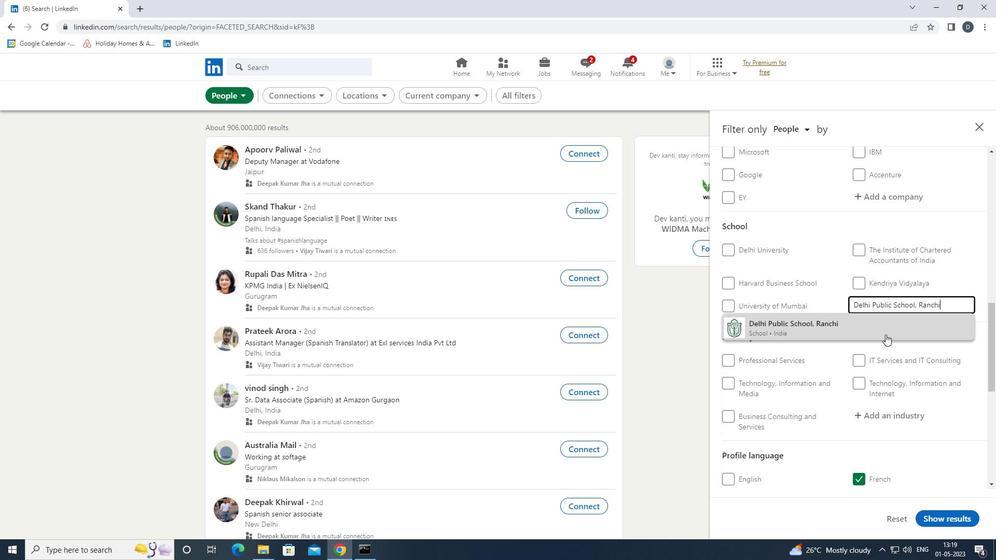 
Action: Mouse pressed left at (884, 335)
Screenshot: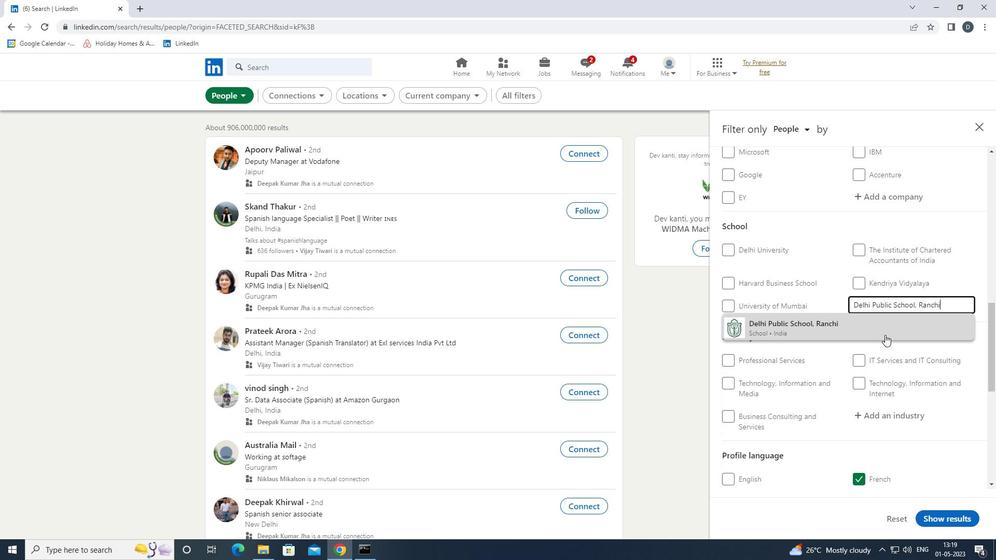 
Action: Mouse scrolled (884, 334) with delta (0, 0)
Screenshot: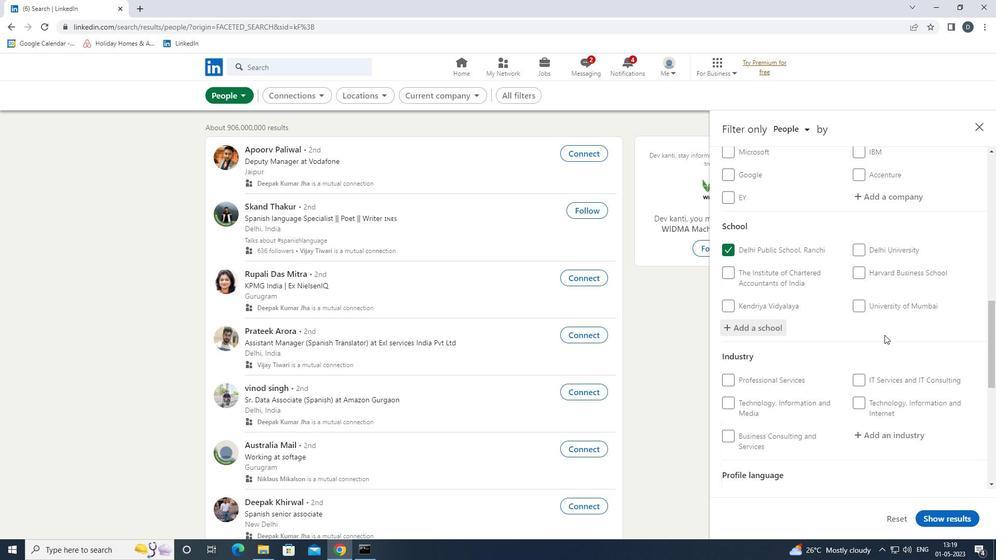 
Action: Mouse scrolled (884, 334) with delta (0, 0)
Screenshot: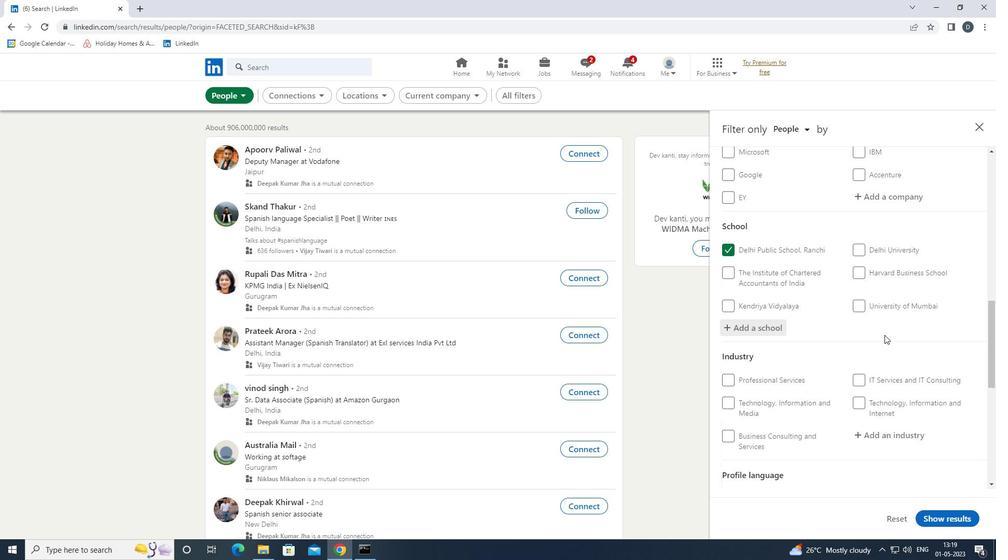 
Action: Mouse scrolled (884, 334) with delta (0, 0)
Screenshot: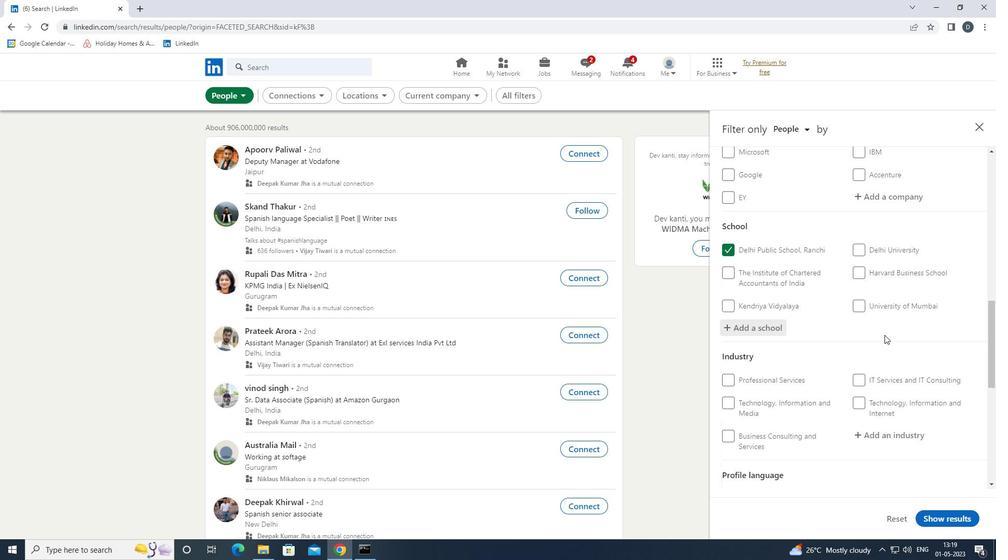 
Action: Mouse moved to (892, 283)
Screenshot: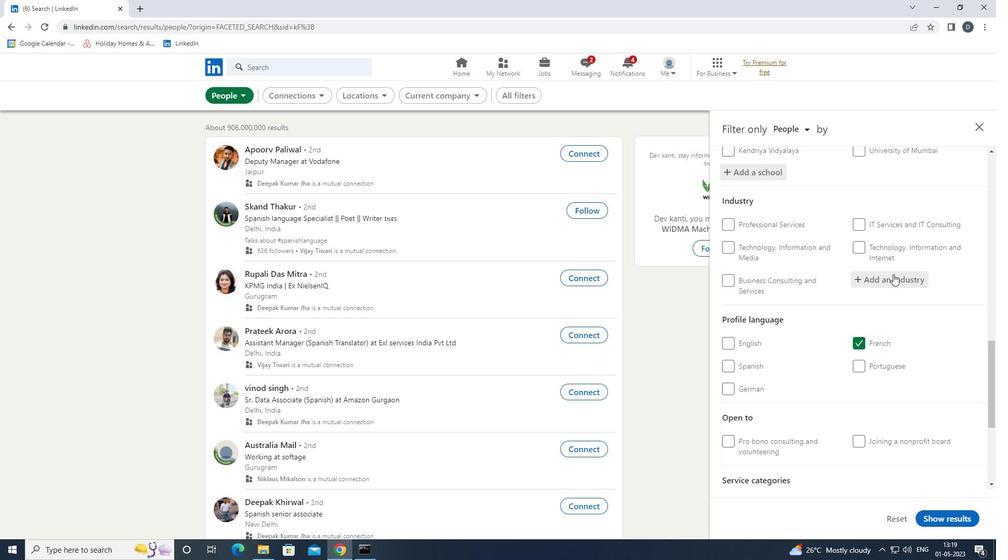 
Action: Mouse pressed left at (892, 283)
Screenshot: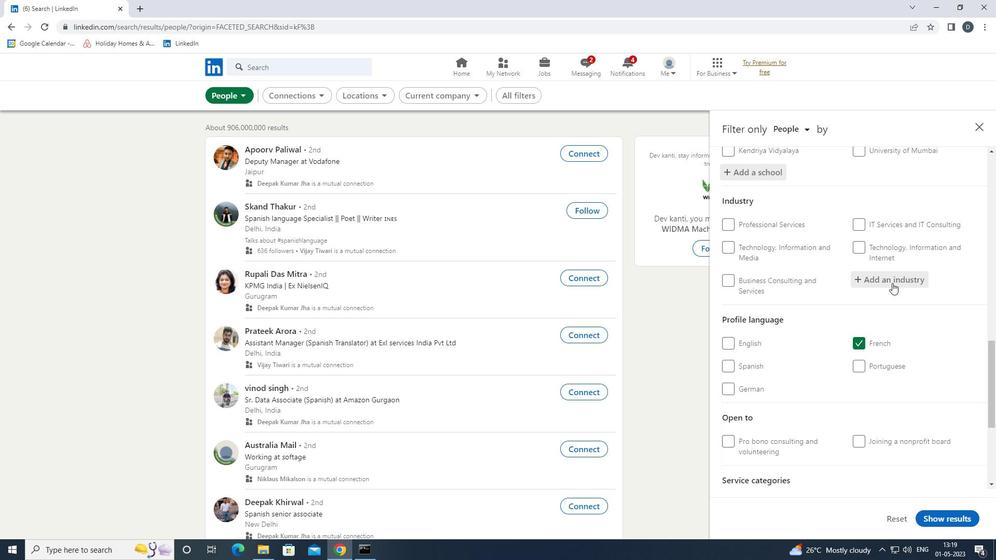 
Action: Mouse moved to (908, 335)
Screenshot: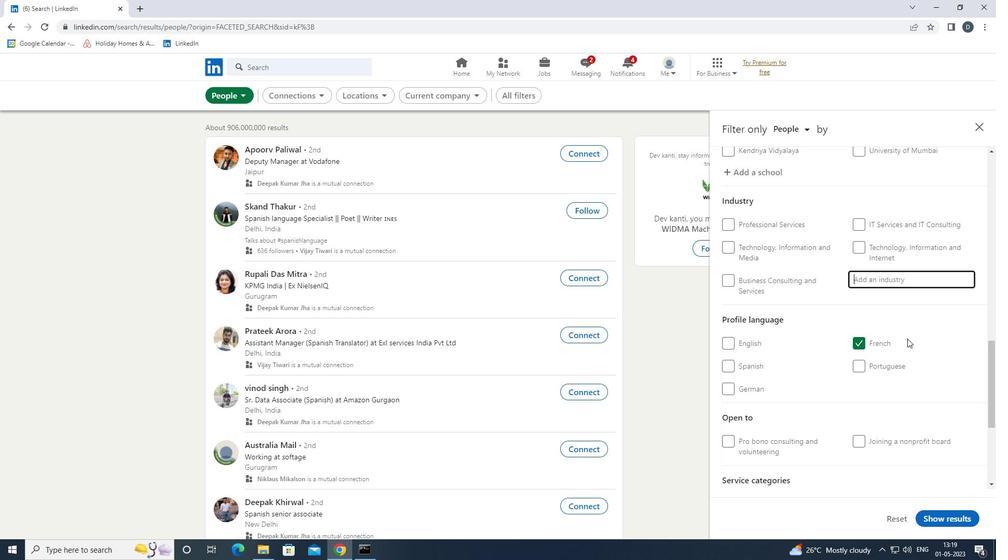 
Action: Key pressed <Key.shift><Key.shift><Key.shift>G<Key.backspace><Key.backspace><Key.shift>HOSPITAL<Key.space>
Screenshot: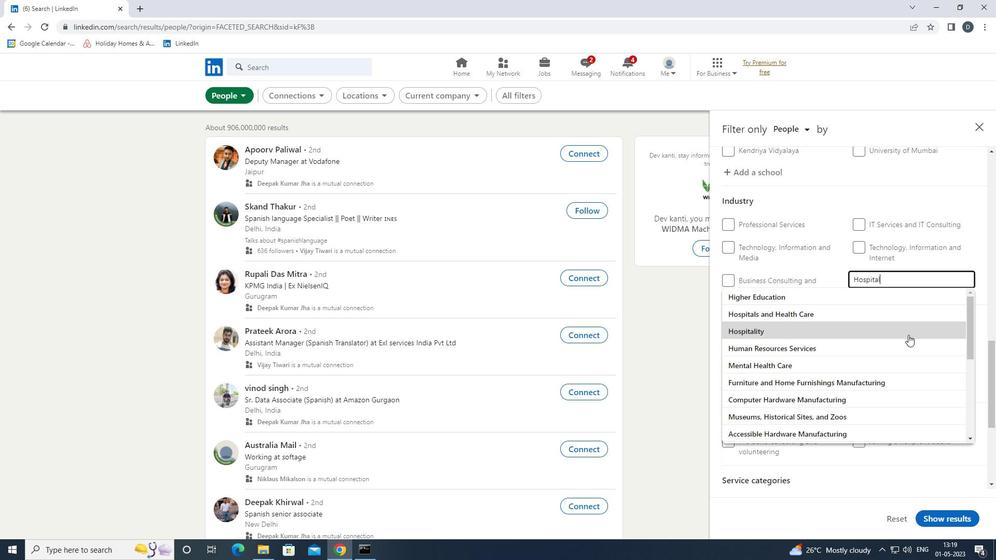 
Action: Mouse moved to (904, 273)
Screenshot: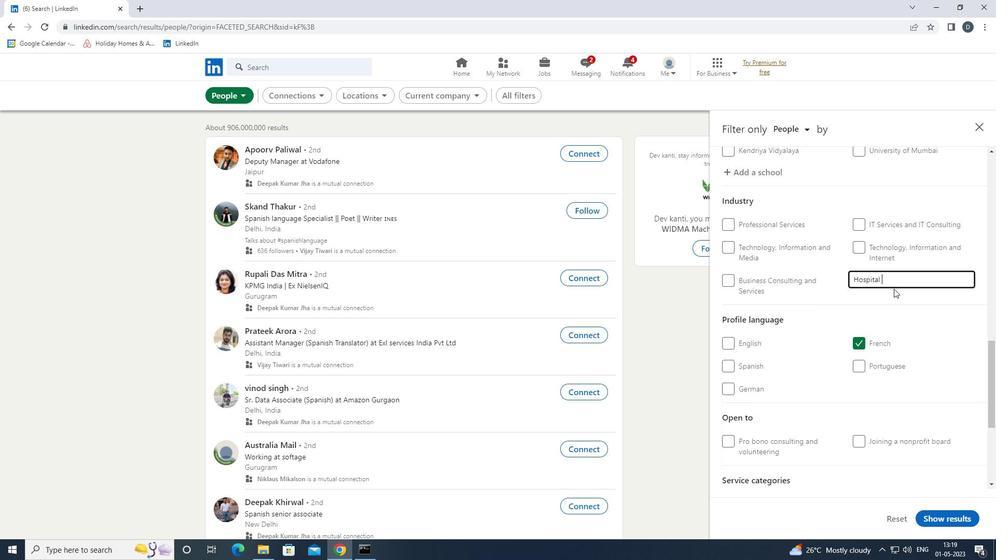 
Action: Key pressed <Key.backspace>S<Key.down><Key.up><Key.up><Key.enter>
Screenshot: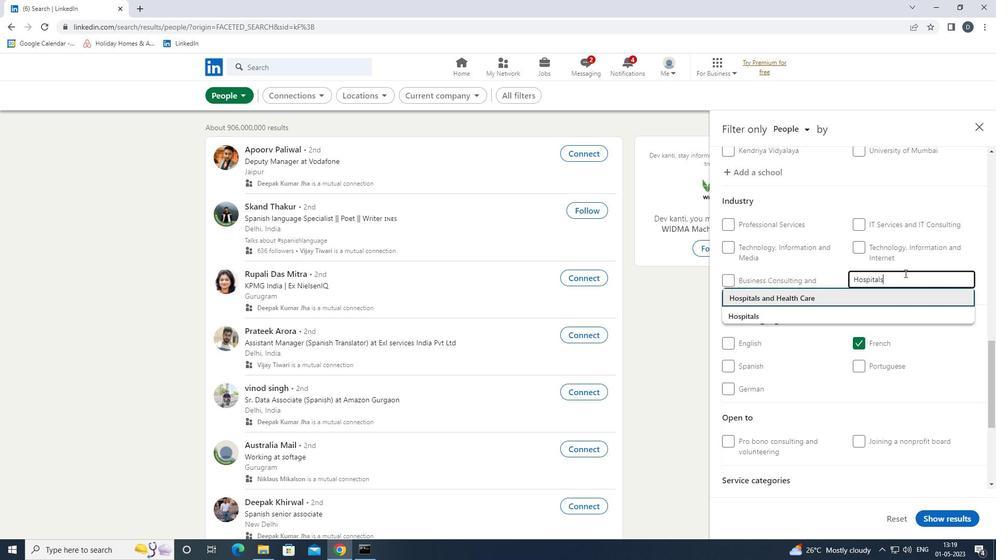 
Action: Mouse moved to (861, 256)
Screenshot: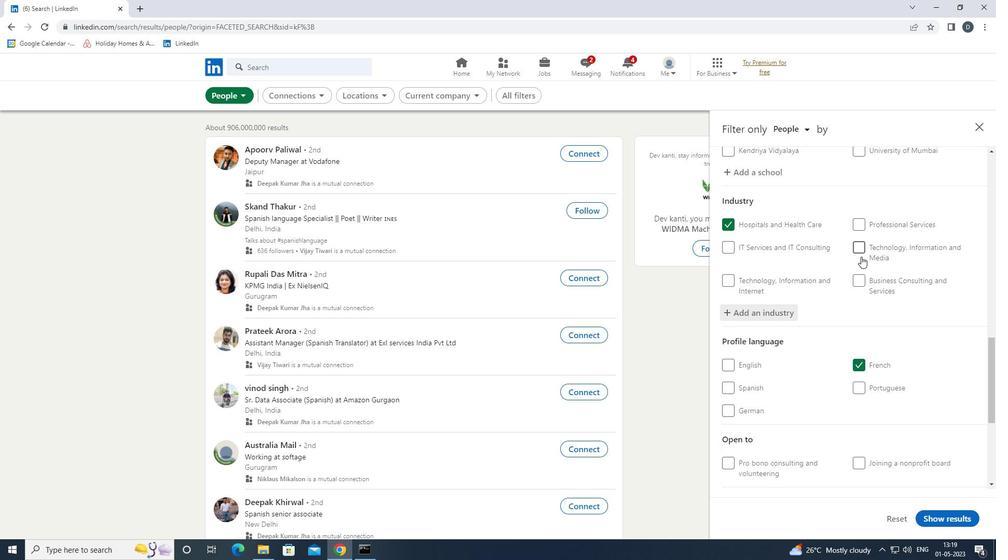 
Action: Mouse scrolled (861, 256) with delta (0, 0)
Screenshot: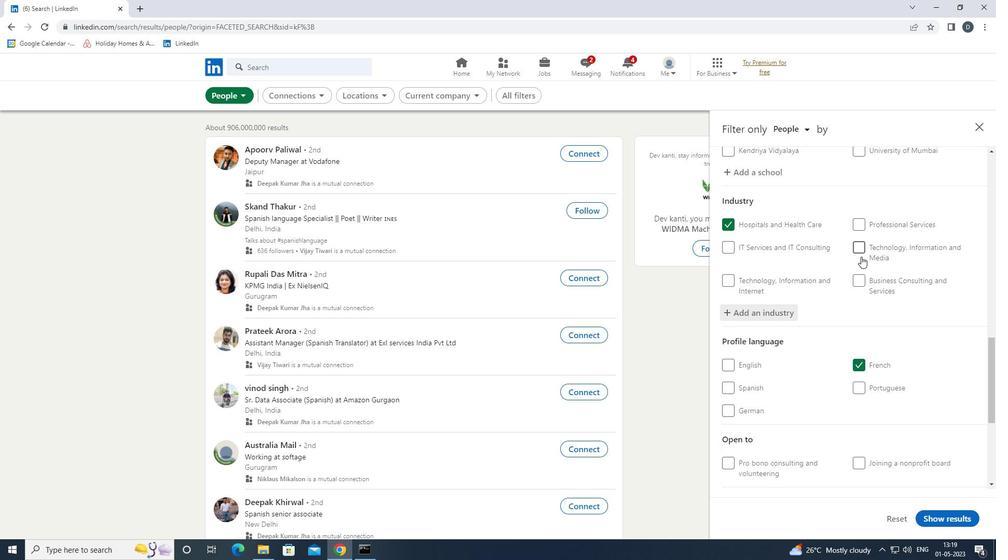 
Action: Mouse scrolled (861, 256) with delta (0, 0)
Screenshot: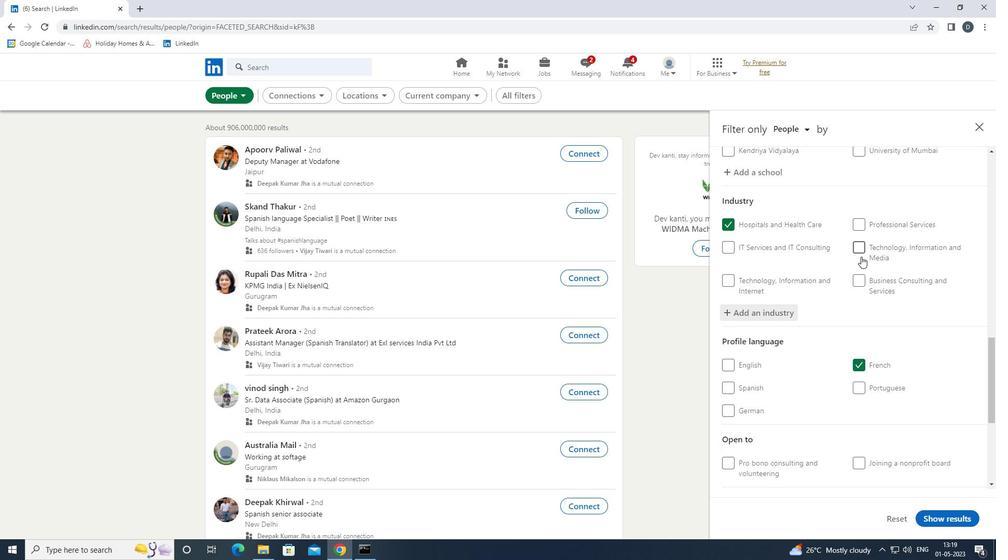 
Action: Mouse scrolled (861, 256) with delta (0, 0)
Screenshot: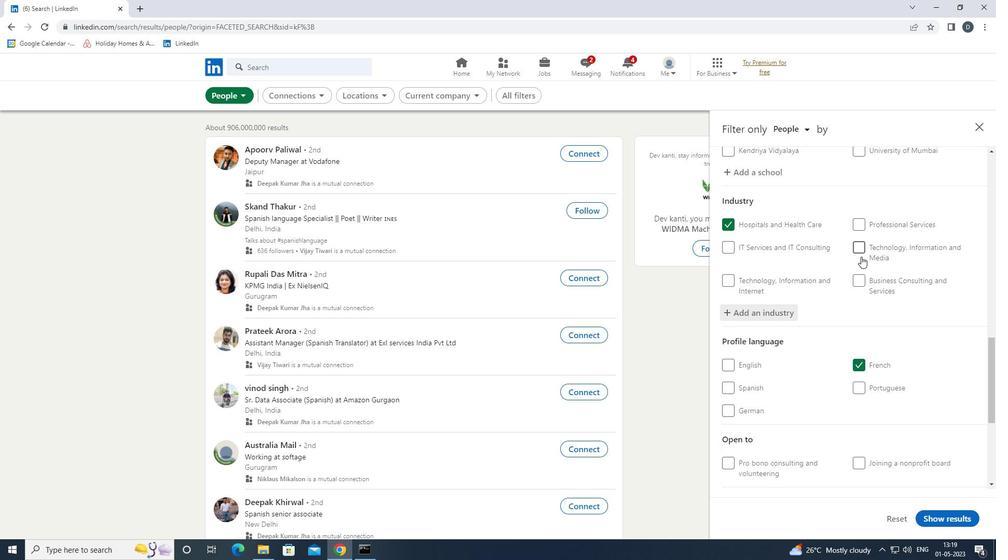 
Action: Mouse scrolled (861, 256) with delta (0, 0)
Screenshot: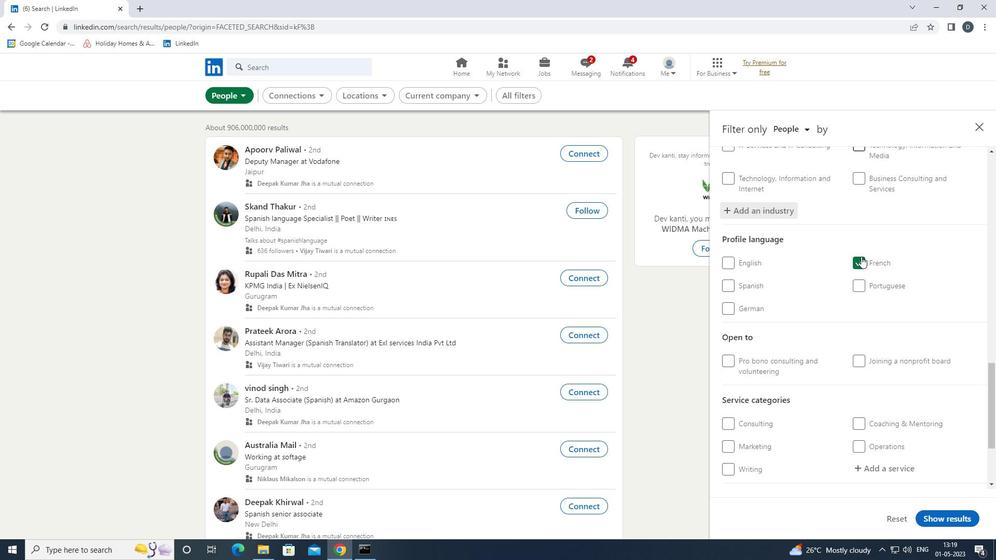
Action: Mouse scrolled (861, 256) with delta (0, 0)
Screenshot: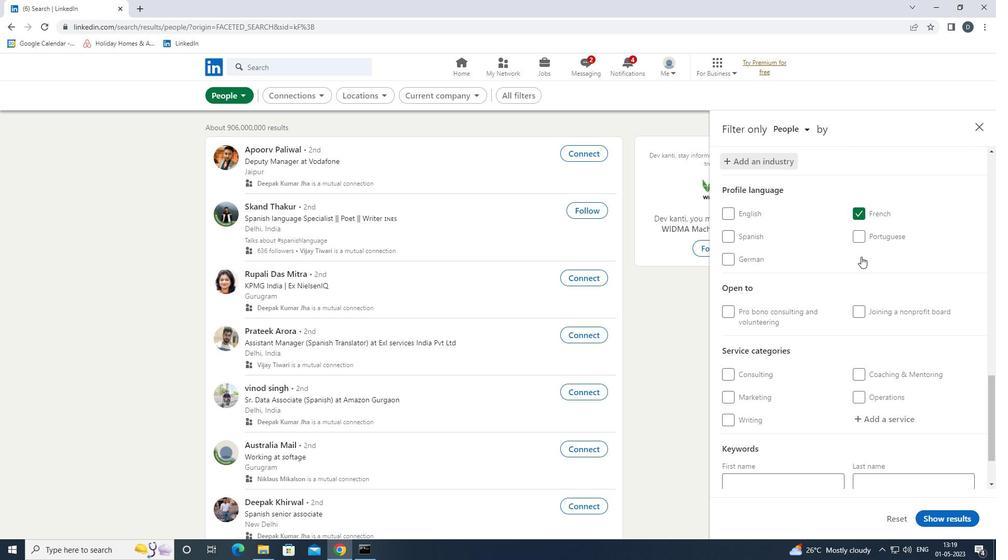 
Action: Mouse moved to (884, 343)
Screenshot: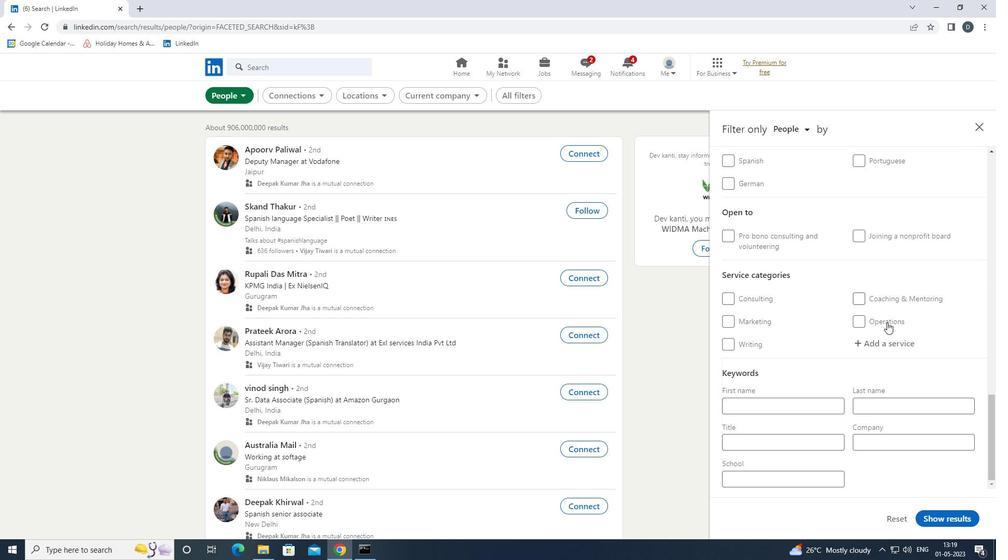 
Action: Mouse pressed left at (884, 343)
Screenshot: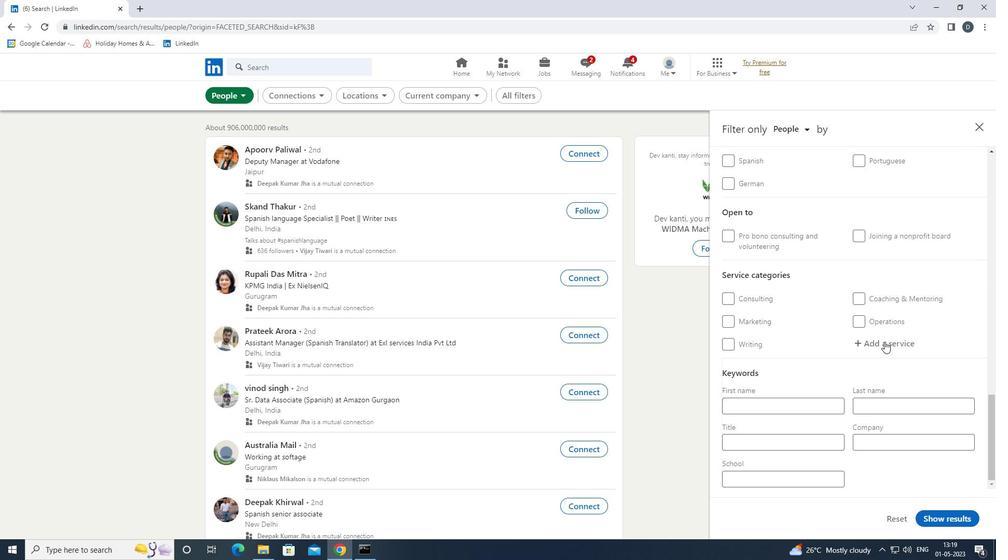 
Action: Key pressed <Key.shift>CUSTOMER<Key.space><Key.down><Key.enter>
Screenshot: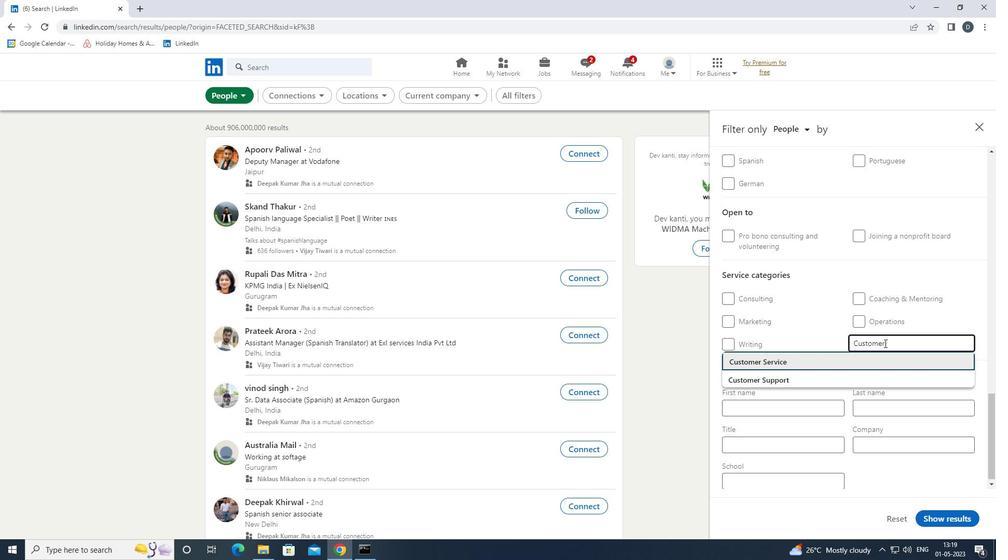 
Action: Mouse moved to (884, 343)
Screenshot: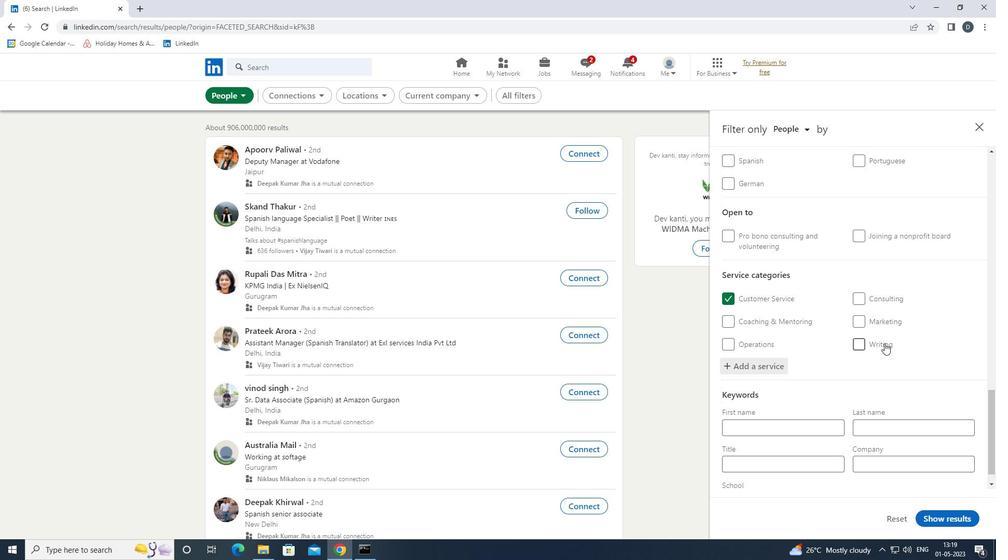 
Action: Mouse scrolled (884, 343) with delta (0, 0)
Screenshot: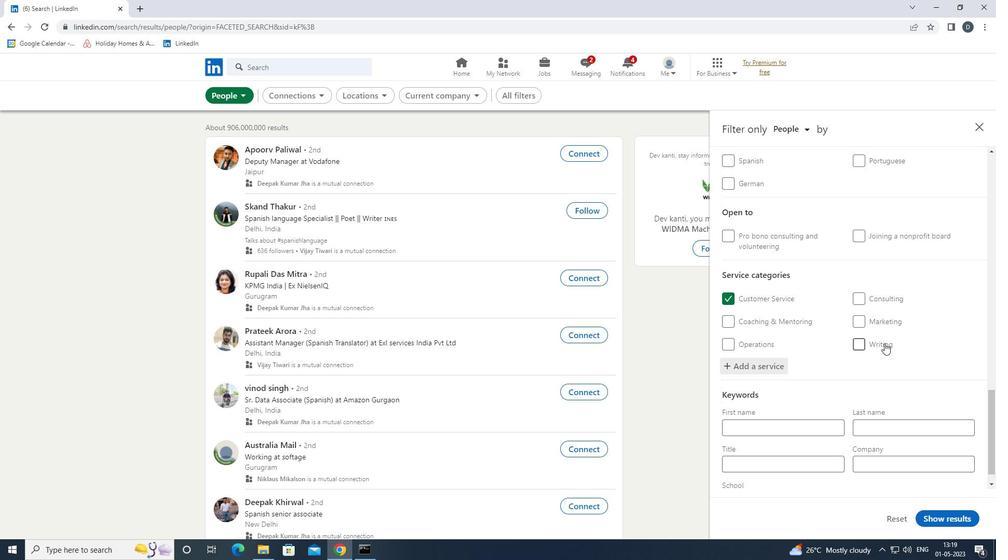 
Action: Mouse scrolled (884, 343) with delta (0, 0)
Screenshot: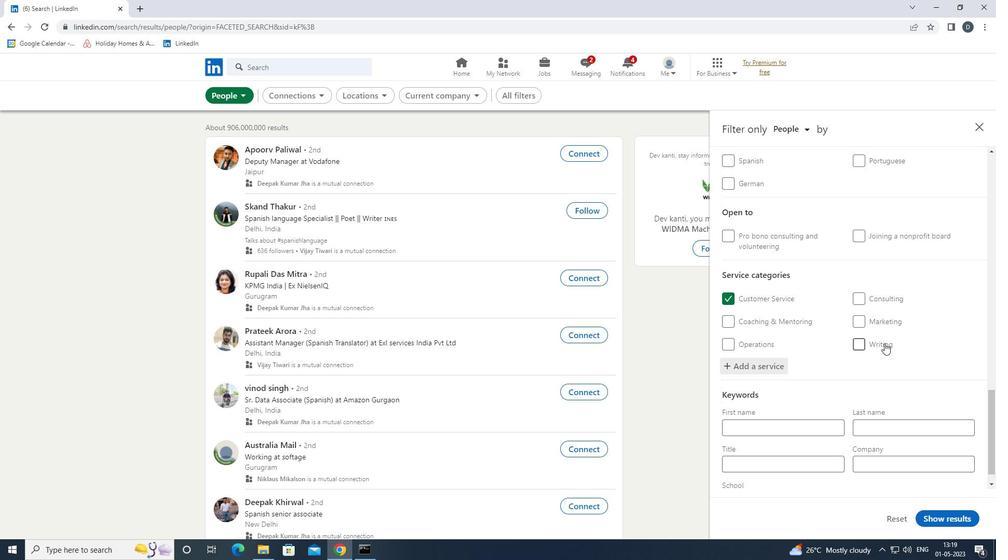 
Action: Mouse scrolled (884, 343) with delta (0, 0)
Screenshot: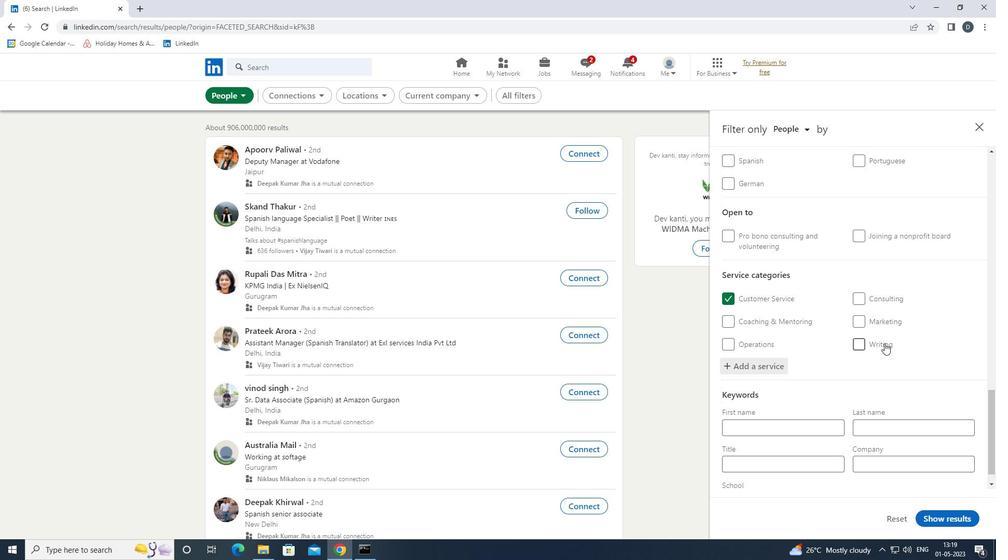 
Action: Mouse scrolled (884, 343) with delta (0, 0)
Screenshot: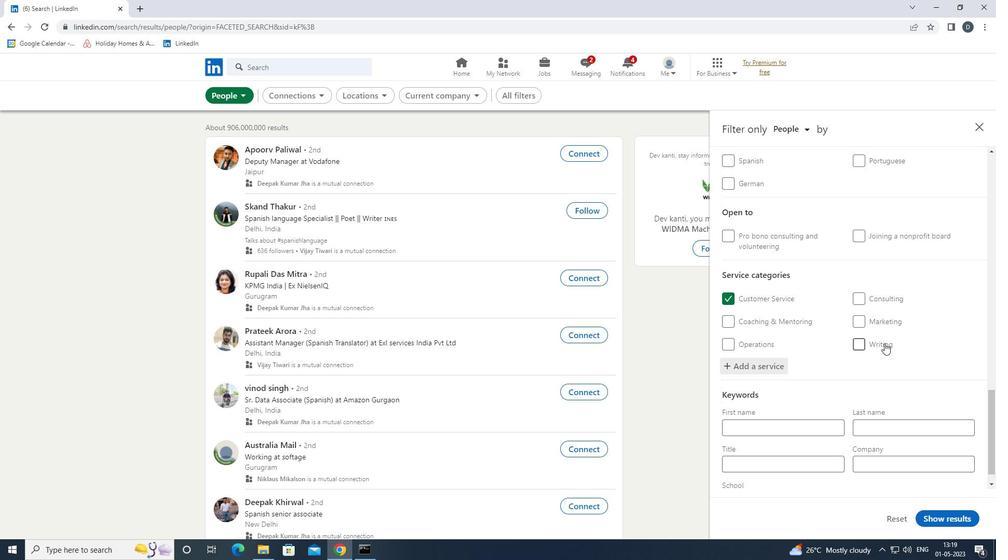 
Action: Mouse moved to (882, 346)
Screenshot: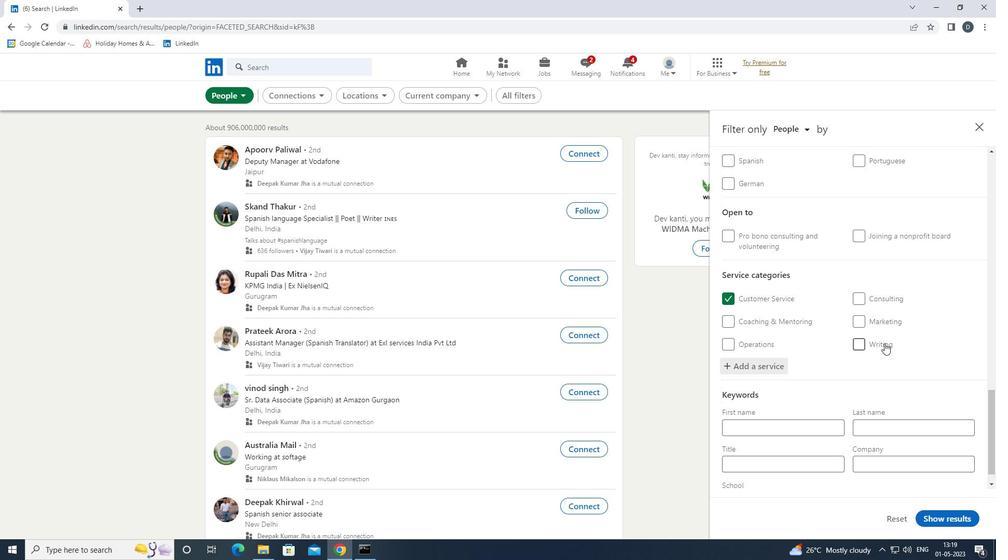 
Action: Mouse scrolled (882, 345) with delta (0, 0)
Screenshot: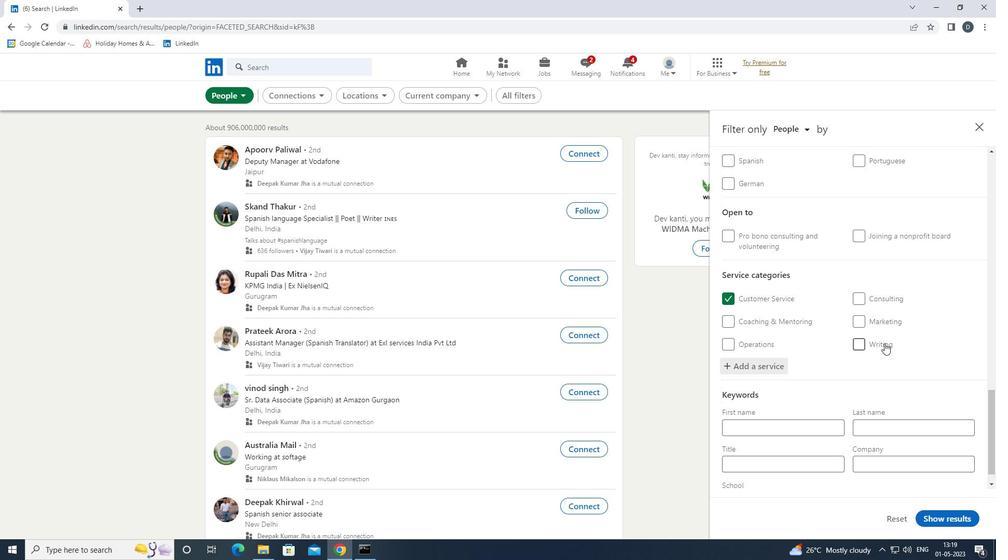 
Action: Mouse moved to (824, 433)
Screenshot: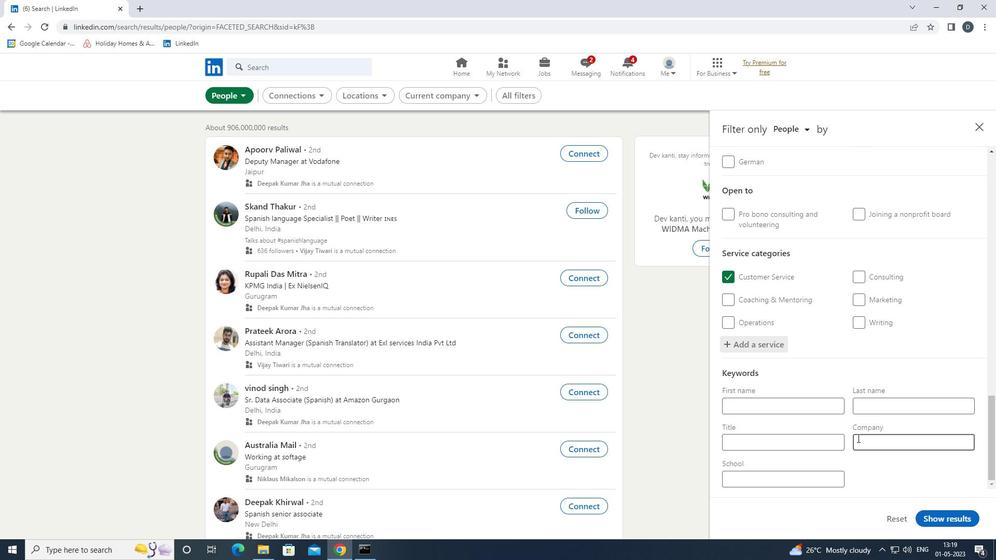 
Action: Mouse pressed left at (824, 433)
Screenshot: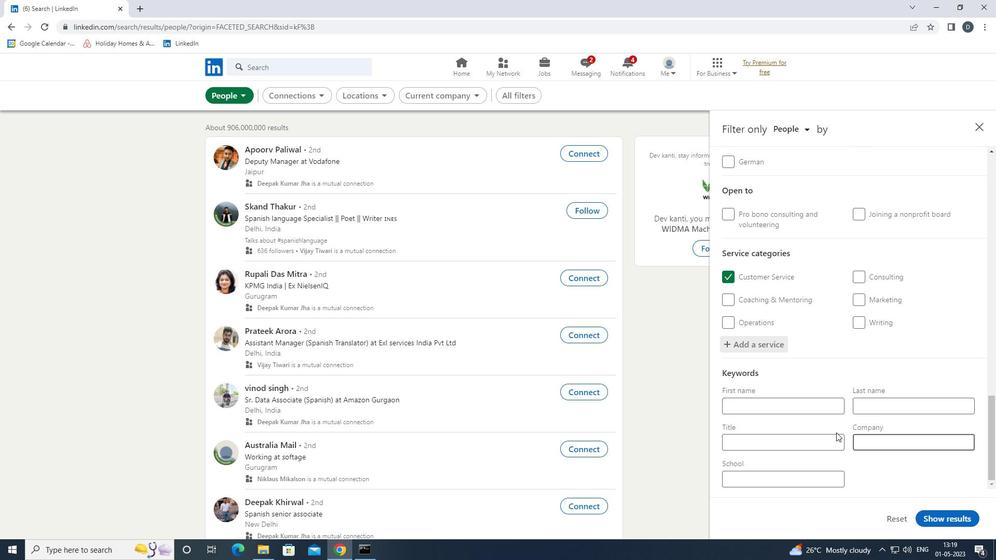 
Action: Mouse moved to (824, 447)
Screenshot: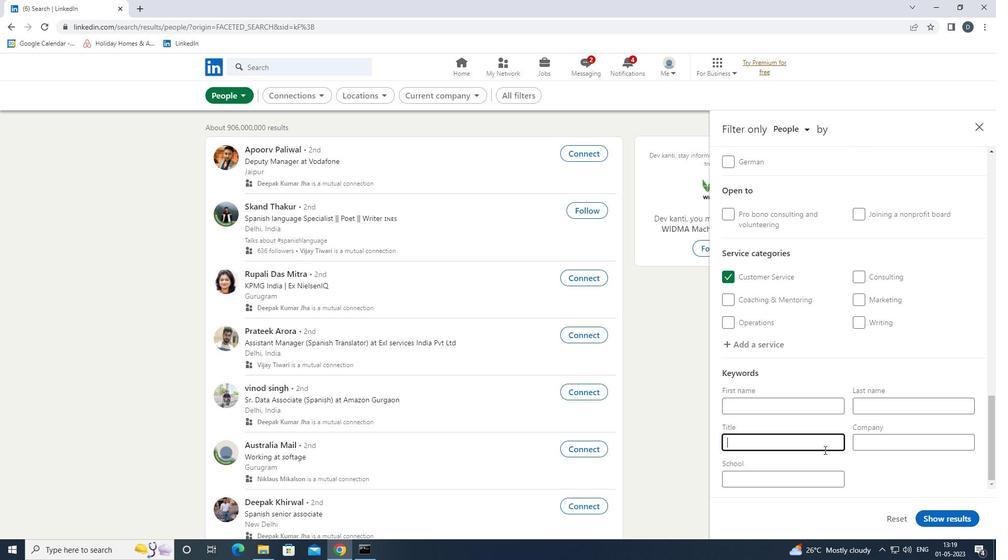 
Action: Mouse pressed left at (824, 447)
Screenshot: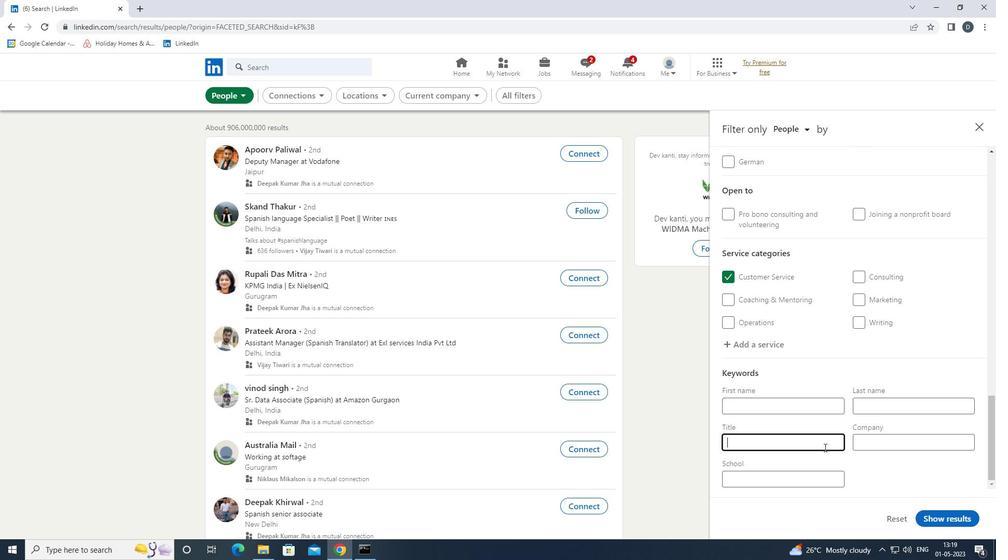 
Action: Mouse moved to (823, 447)
Screenshot: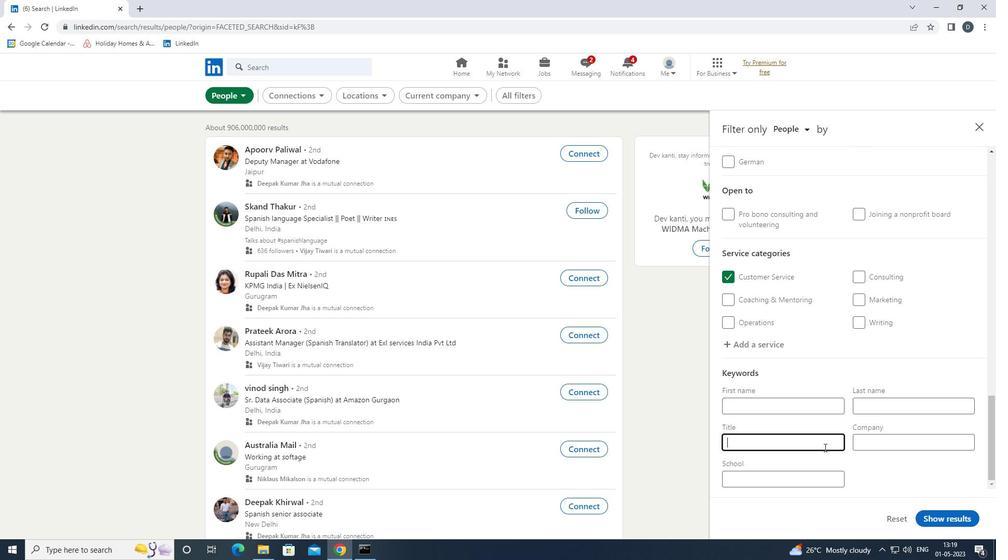 
Action: Key pressed <Key.shift><Key.shift><Key.shift><Key.shift><Key.shift>HOSPITAL<Key.space><Key.shift>VOLUNTEER
Screenshot: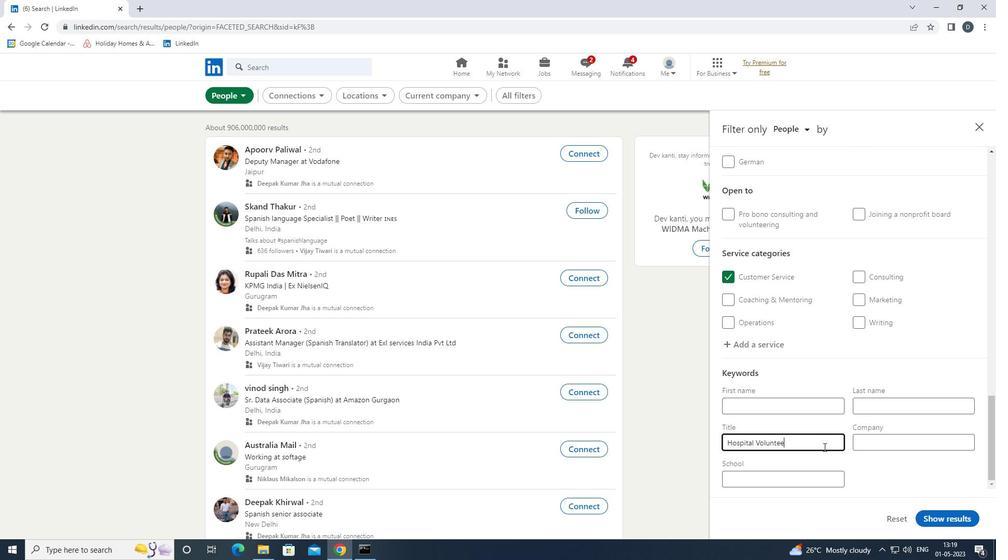 
Action: Mouse moved to (940, 518)
Screenshot: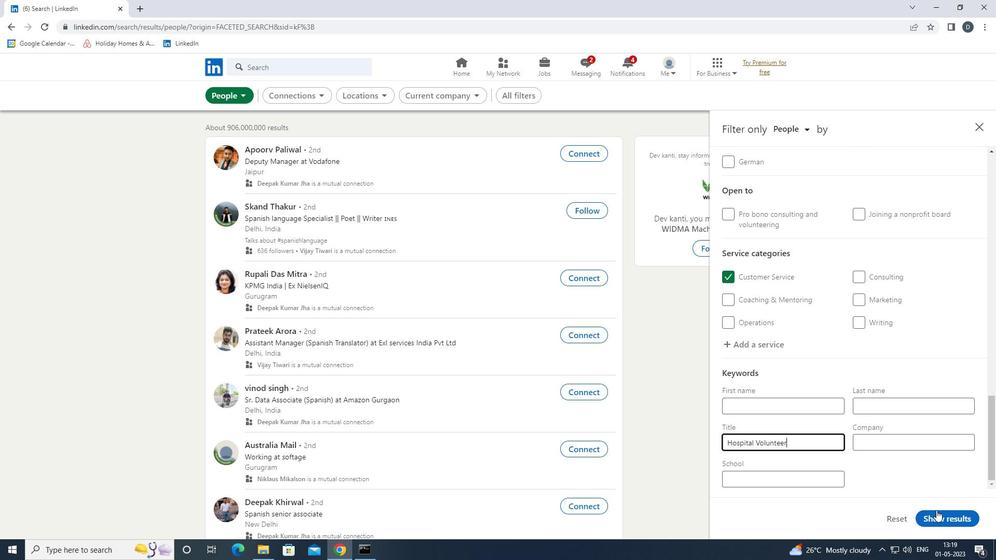 
Action: Mouse pressed left at (940, 518)
Screenshot: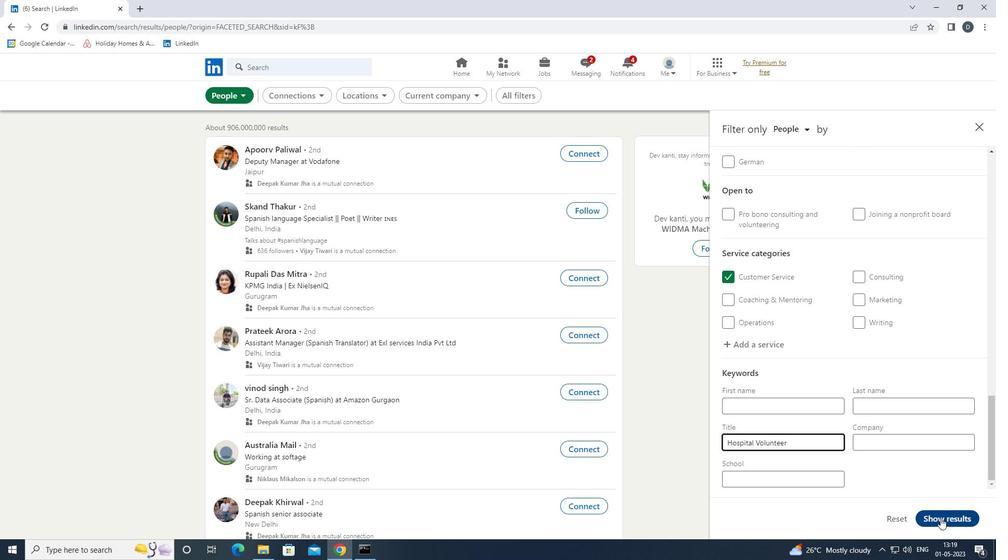 
Action: Mouse moved to (757, 411)
Screenshot: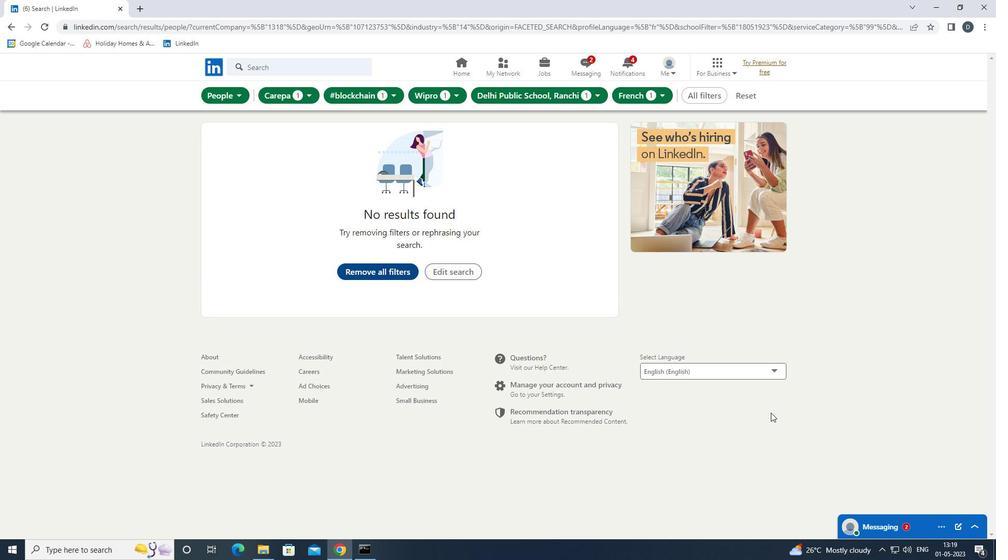 
